 Task: Add an event with the title Lunch and Learn: Effective Teamwork Strategies, date '2024/05/26', time 9:40 AM to 11:40 AMand add a description: The AGM will also serve as a forum for electing or re-electing board members, if applicable. The election process will be conducted in accordance with the organization's bylaws and regulations, allowing for a fair and democratic representation of shareholders' interests., put the event into Orange category . Add location for the event as: Emirates Palace, Abu Dhabi, United Arab Emirates, logged in from the account softage.3@softage.netand send the event invitation to softage.7@softage.net and softage.8@softage.net. Set a reminder for the event 30 minutes before
Action: Mouse moved to (111, 119)
Screenshot: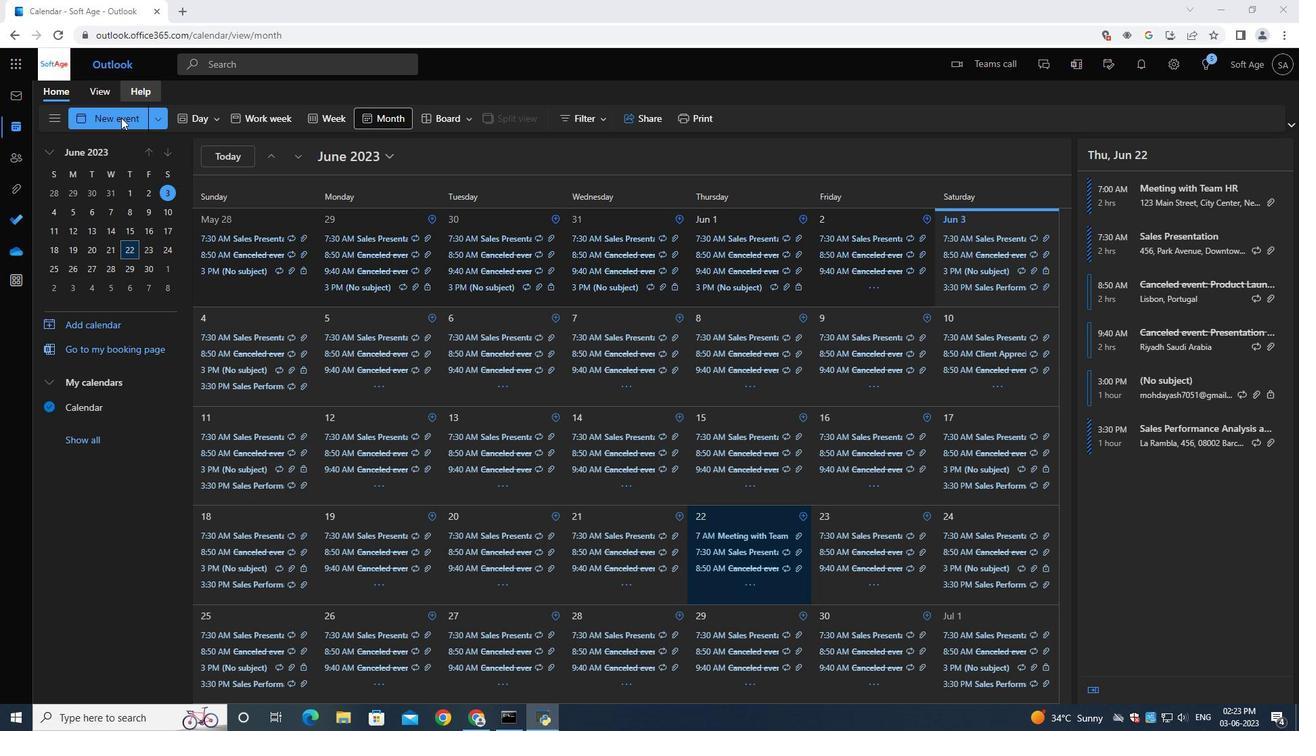 
Action: Mouse pressed left at (111, 119)
Screenshot: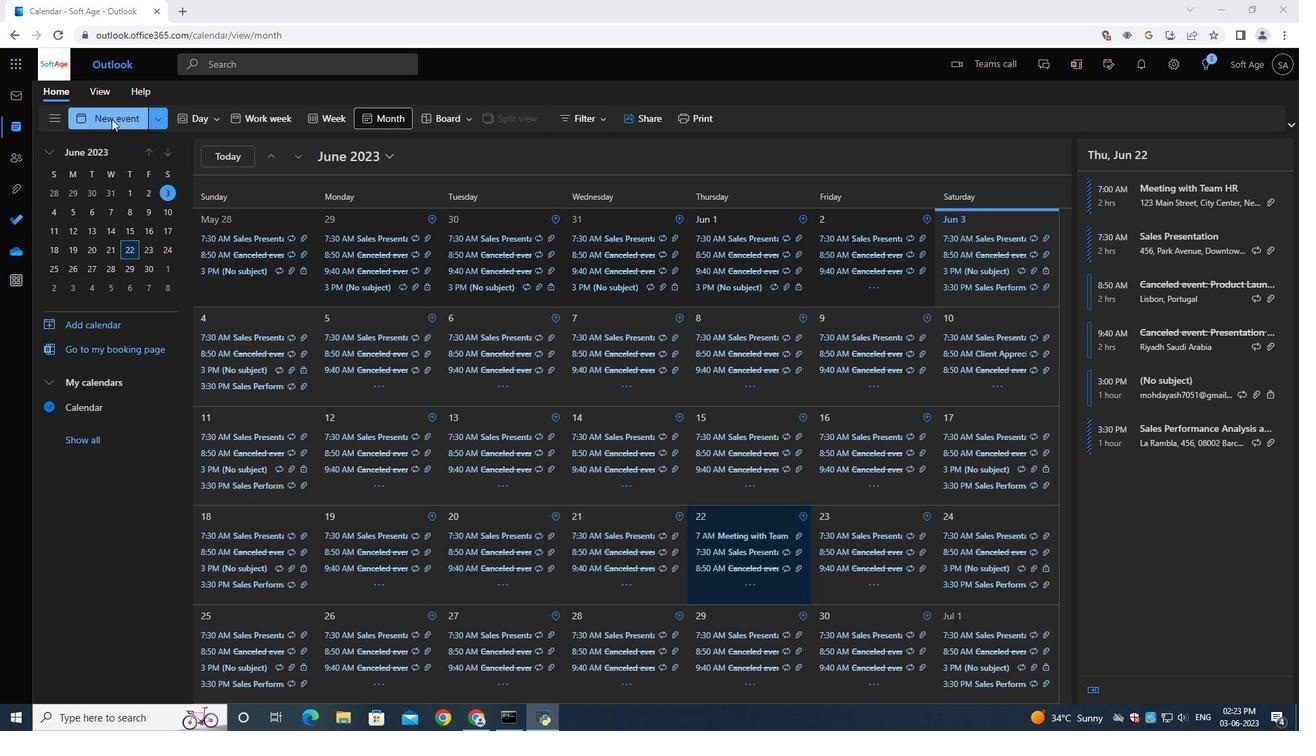 
Action: Mouse moved to (373, 208)
Screenshot: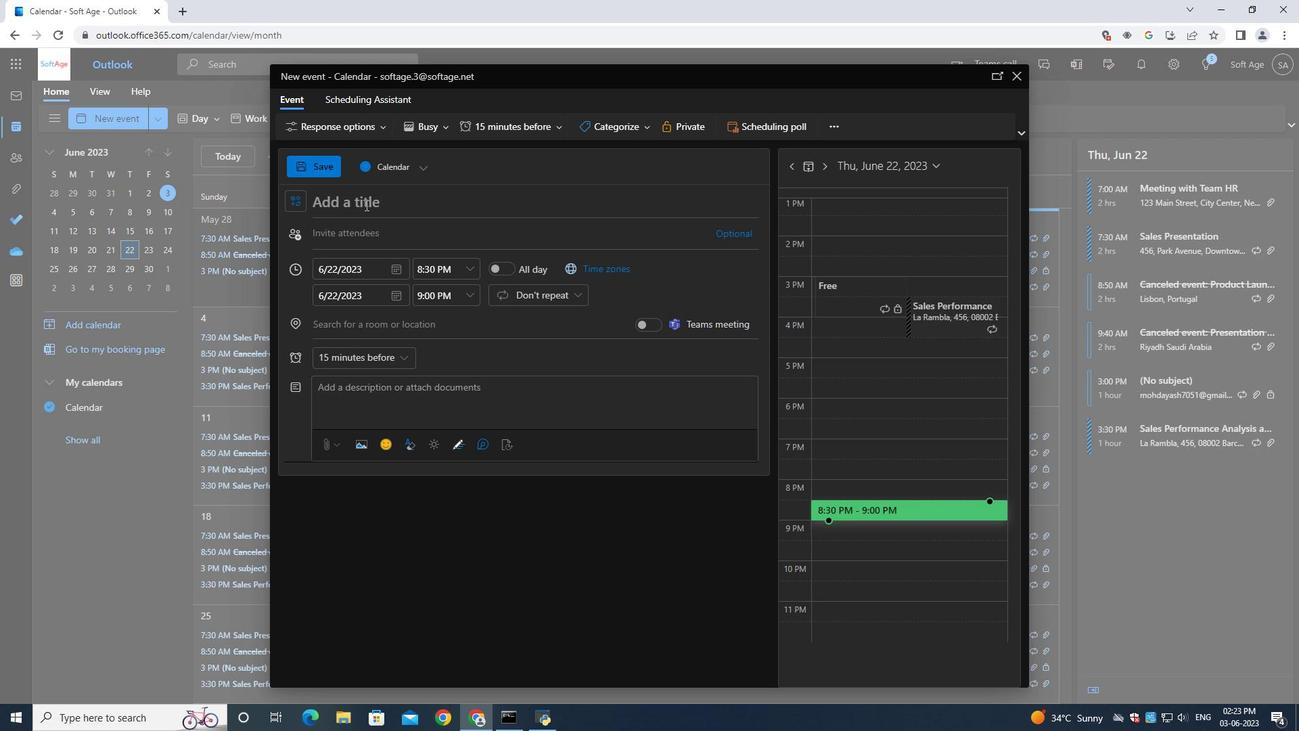 
Action: Mouse pressed left at (373, 208)
Screenshot: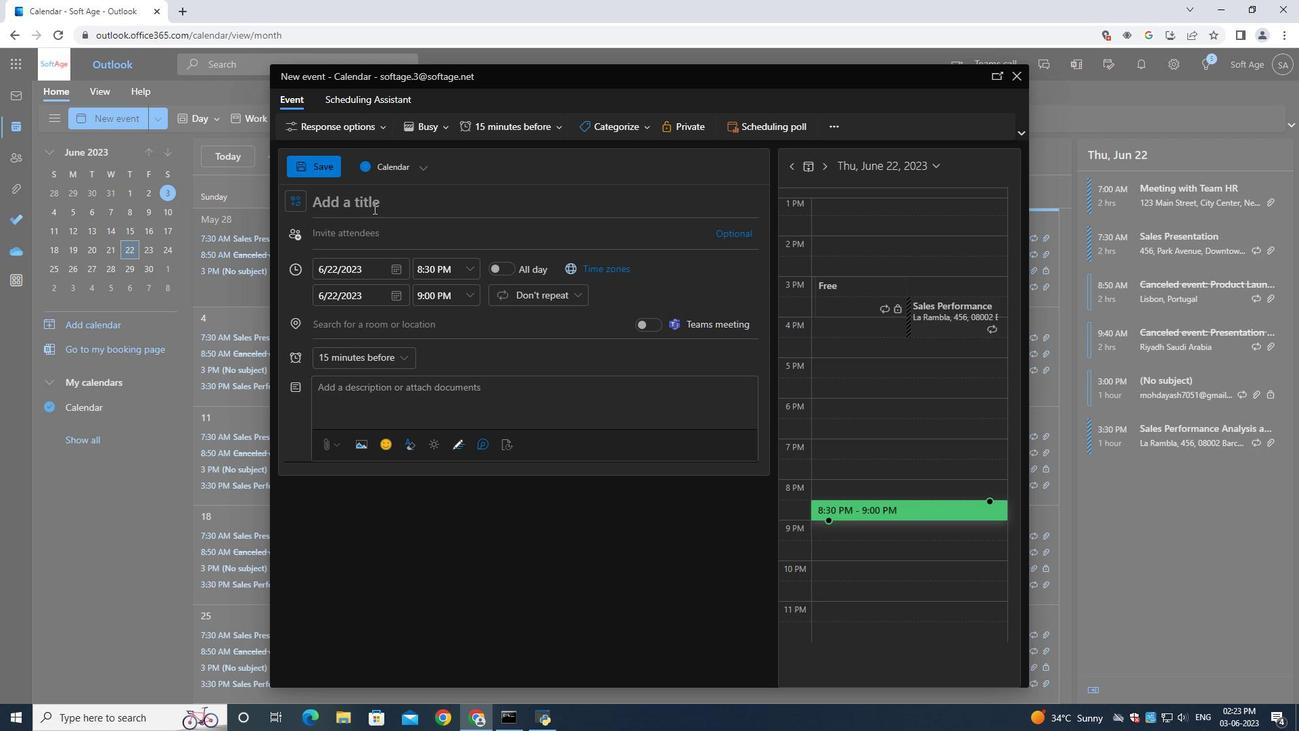 
Action: Key pressed <Key.shift><Key.shift><Key.shift><Key.shift><Key.shift><Key.shift>Lunch<Key.space>and<Key.space><Key.shift>Learn<Key.shift_r>:<Key.space><Key.shift>Effective<Key.space><Key.shift>Teamwork<Key.space><Key.shift><Key.shift>Strategies
Screenshot: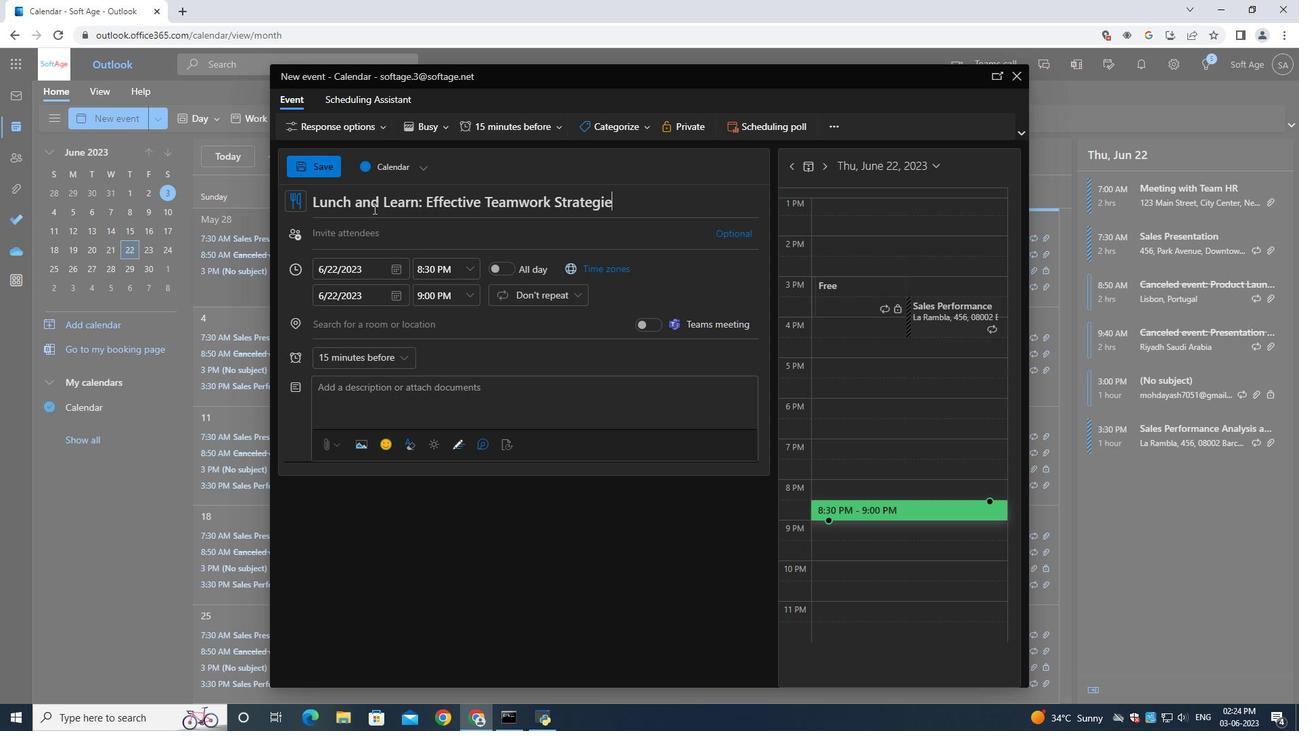 
Action: Mouse moved to (396, 267)
Screenshot: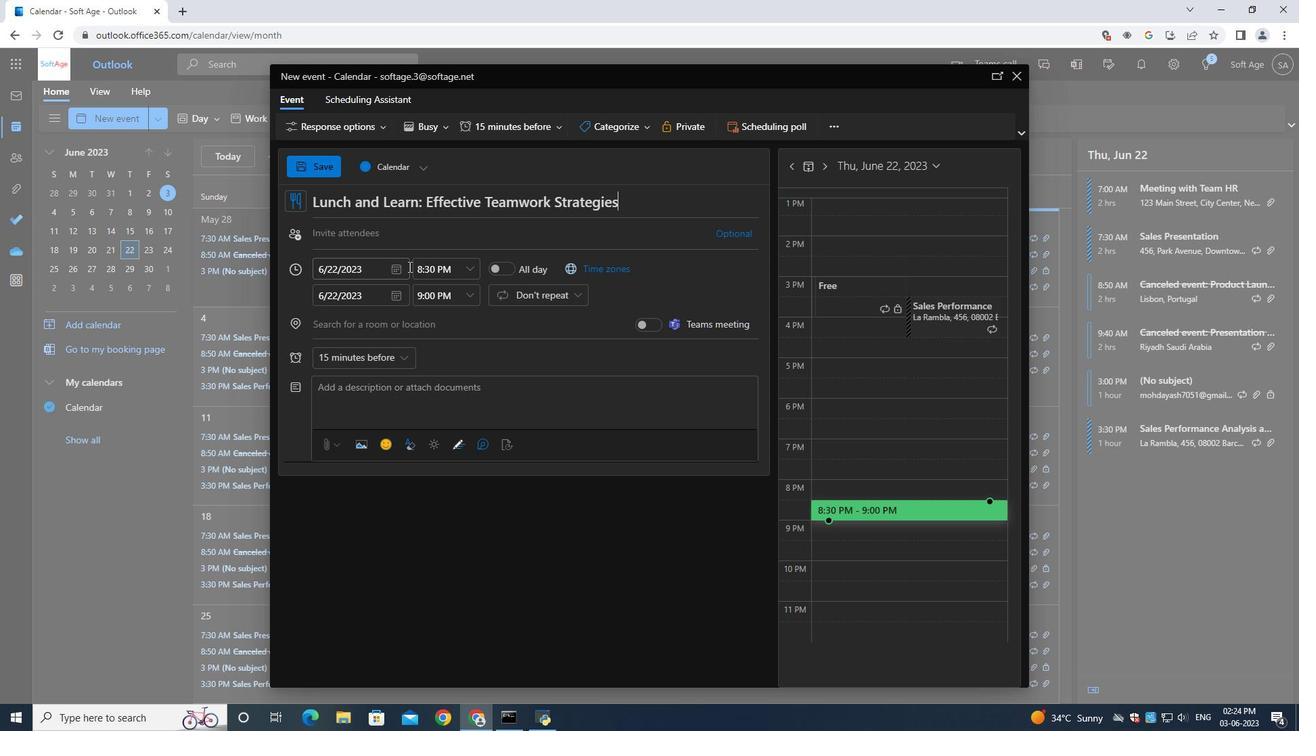 
Action: Mouse pressed left at (396, 267)
Screenshot: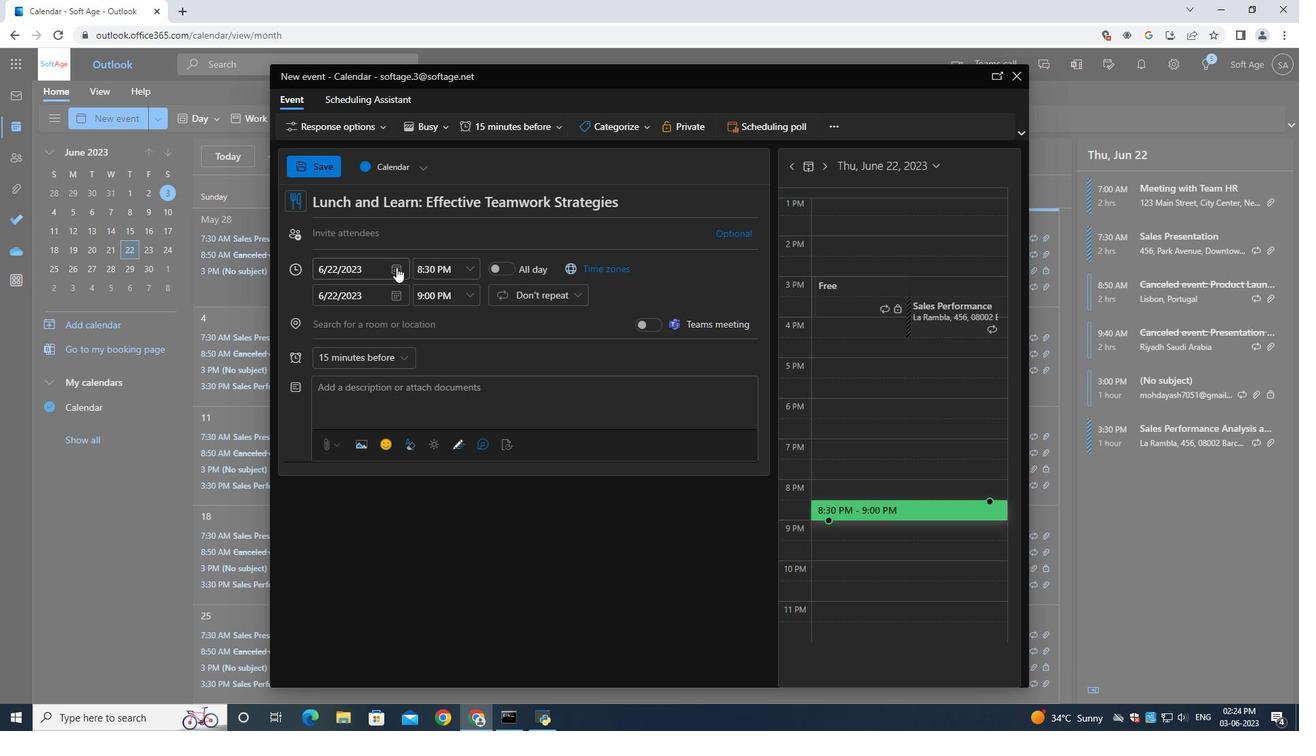 
Action: Mouse moved to (436, 293)
Screenshot: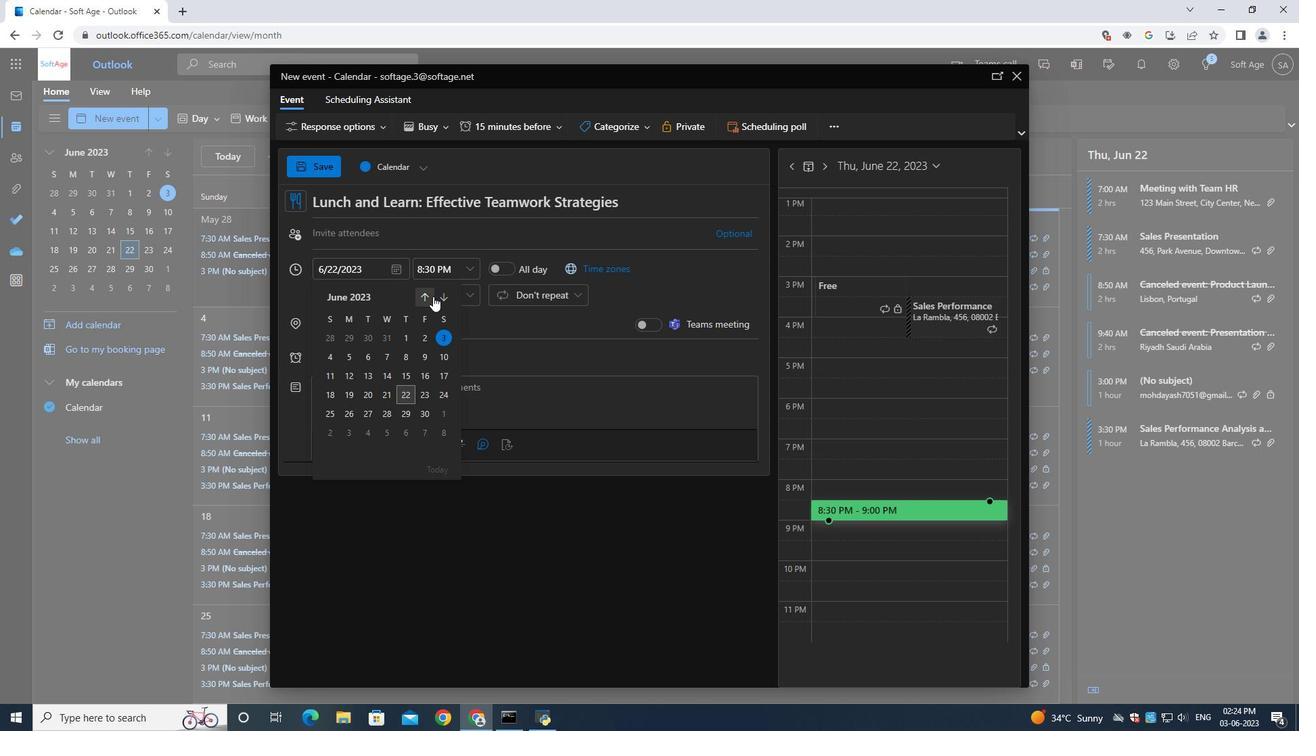 
Action: Mouse pressed left at (436, 293)
Screenshot: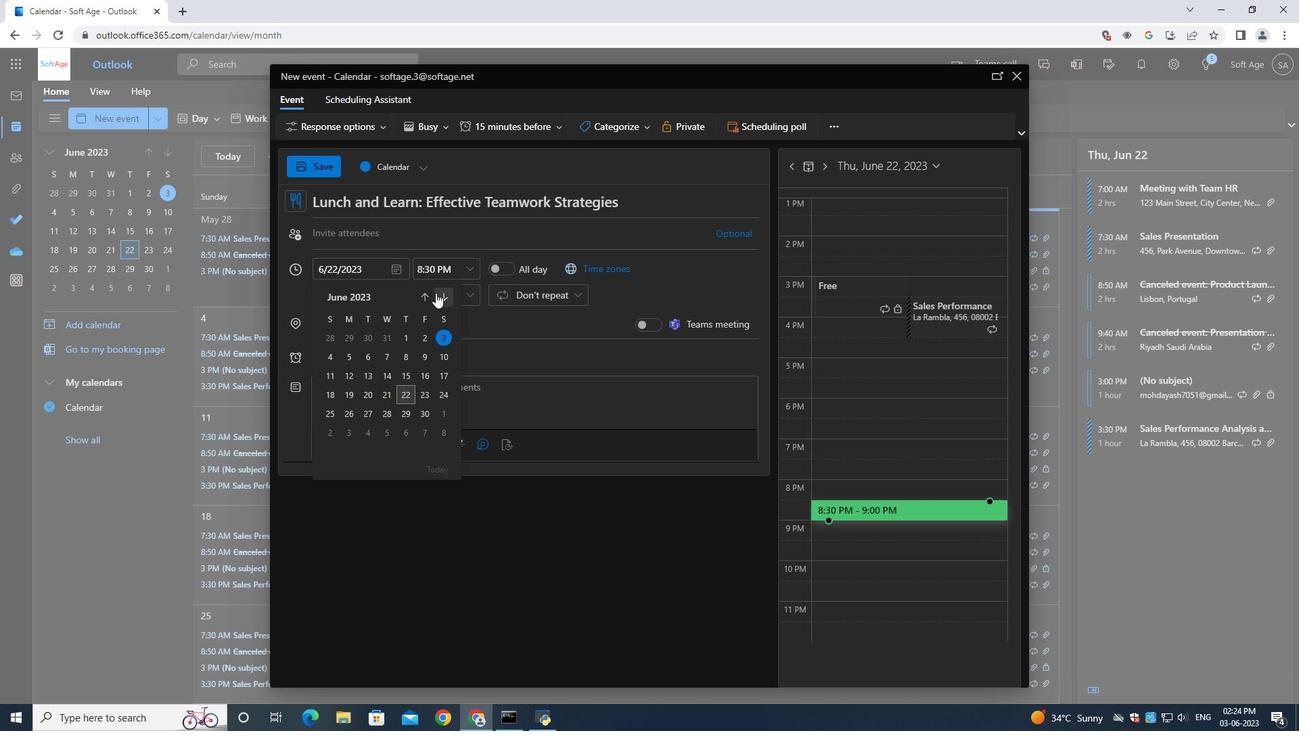 
Action: Mouse pressed left at (436, 293)
Screenshot: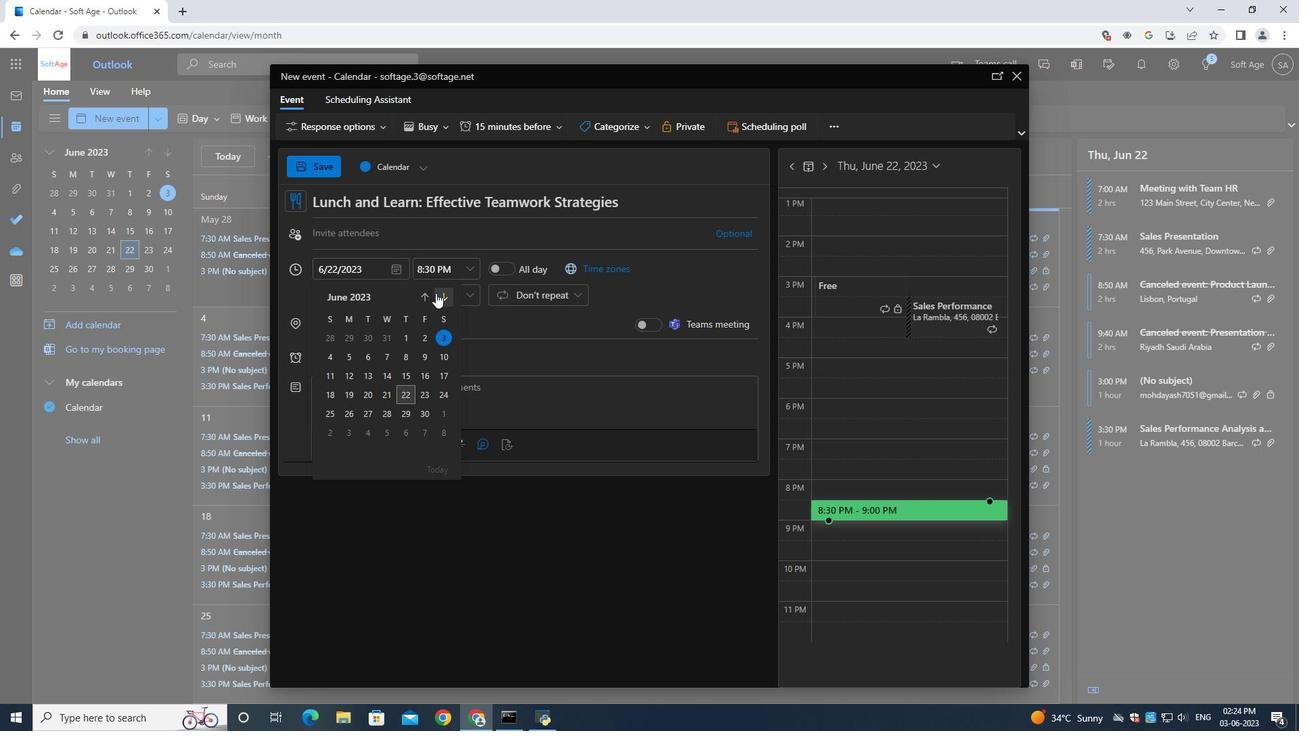 
Action: Mouse moved to (435, 291)
Screenshot: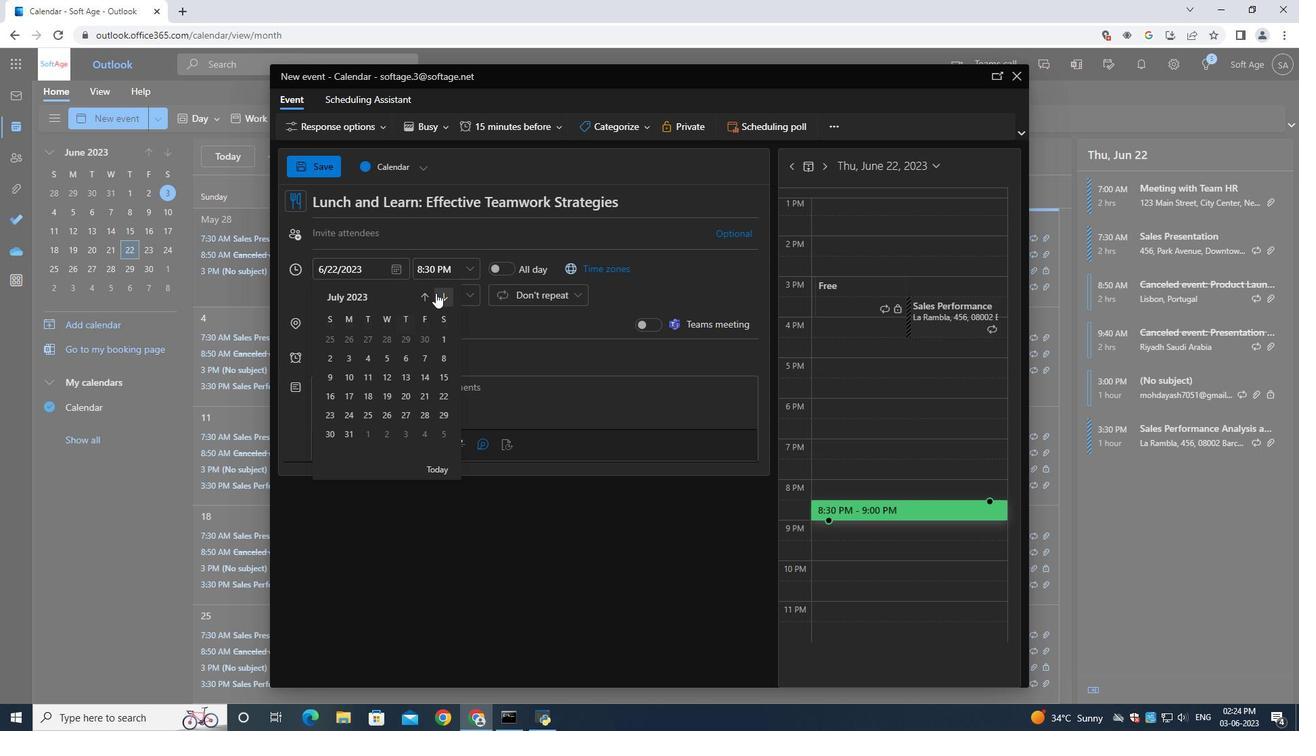 
Action: Mouse pressed left at (435, 291)
Screenshot: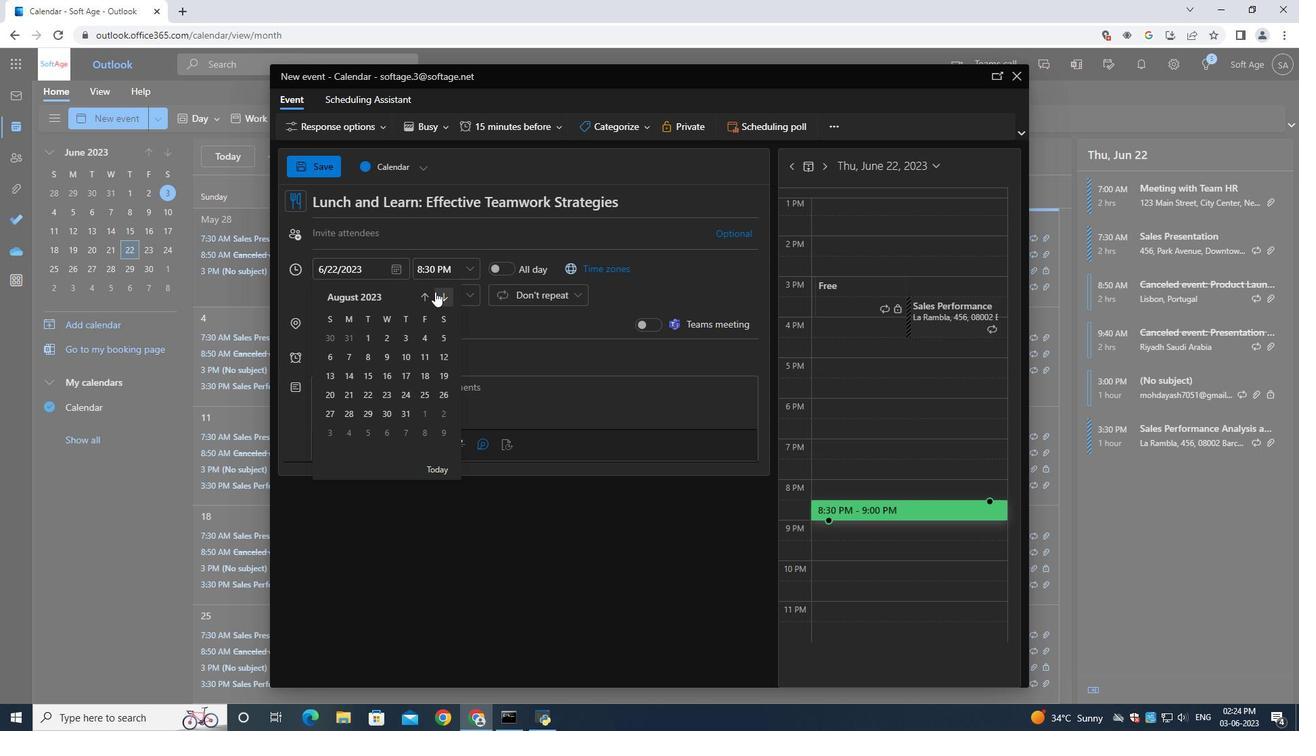 
Action: Mouse pressed left at (435, 291)
Screenshot: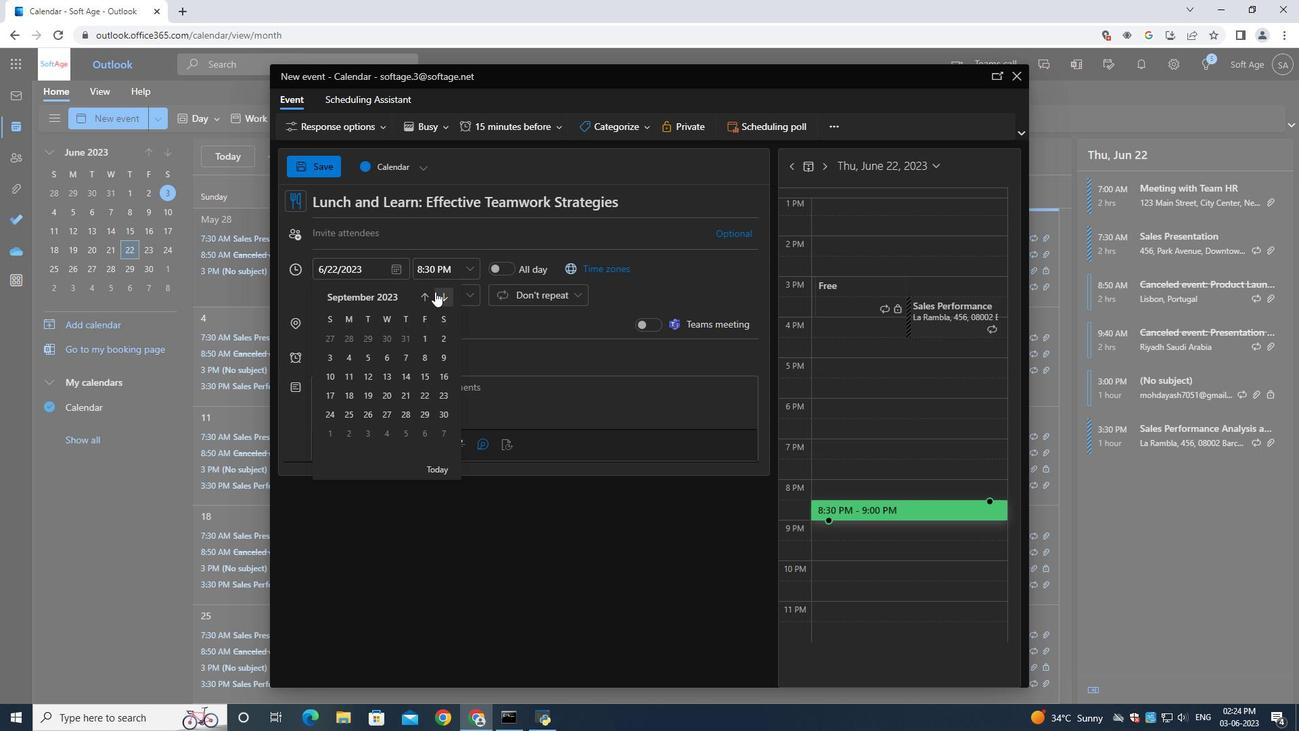 
Action: Mouse pressed left at (435, 291)
Screenshot: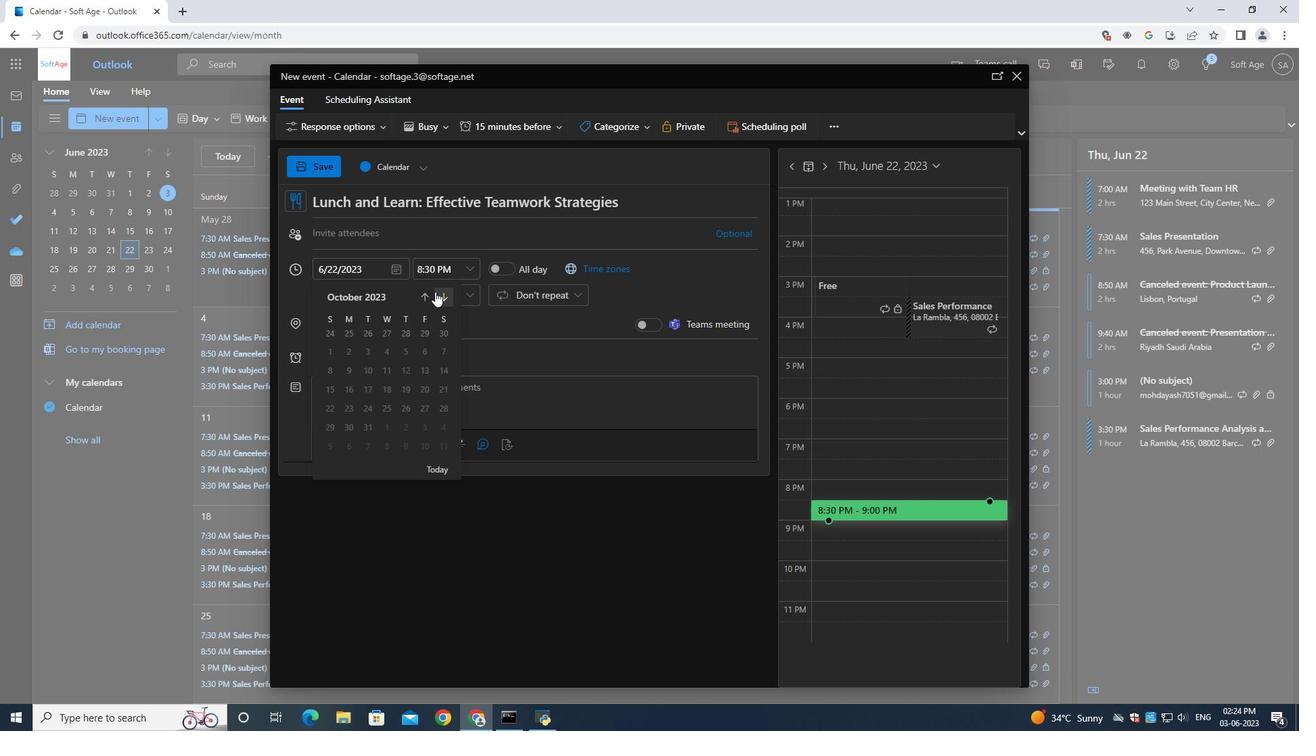 
Action: Mouse moved to (435, 290)
Screenshot: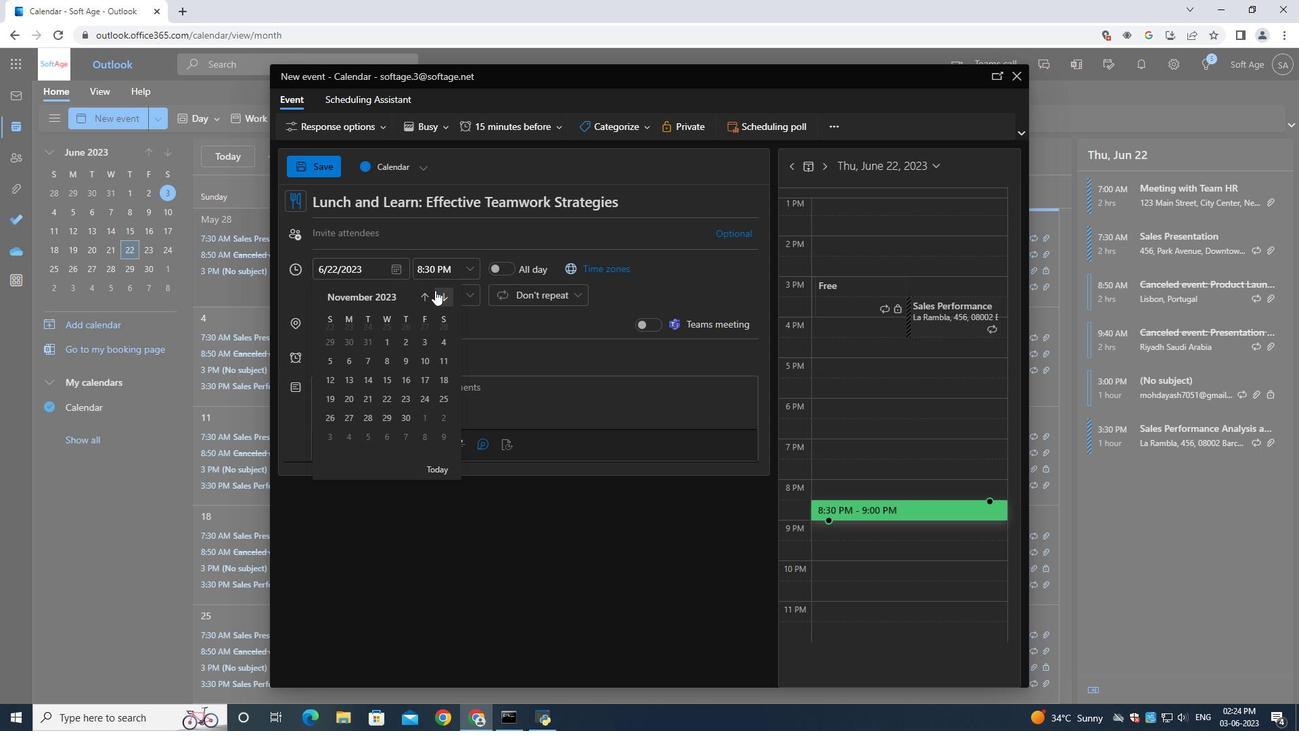 
Action: Mouse pressed left at (435, 290)
Screenshot: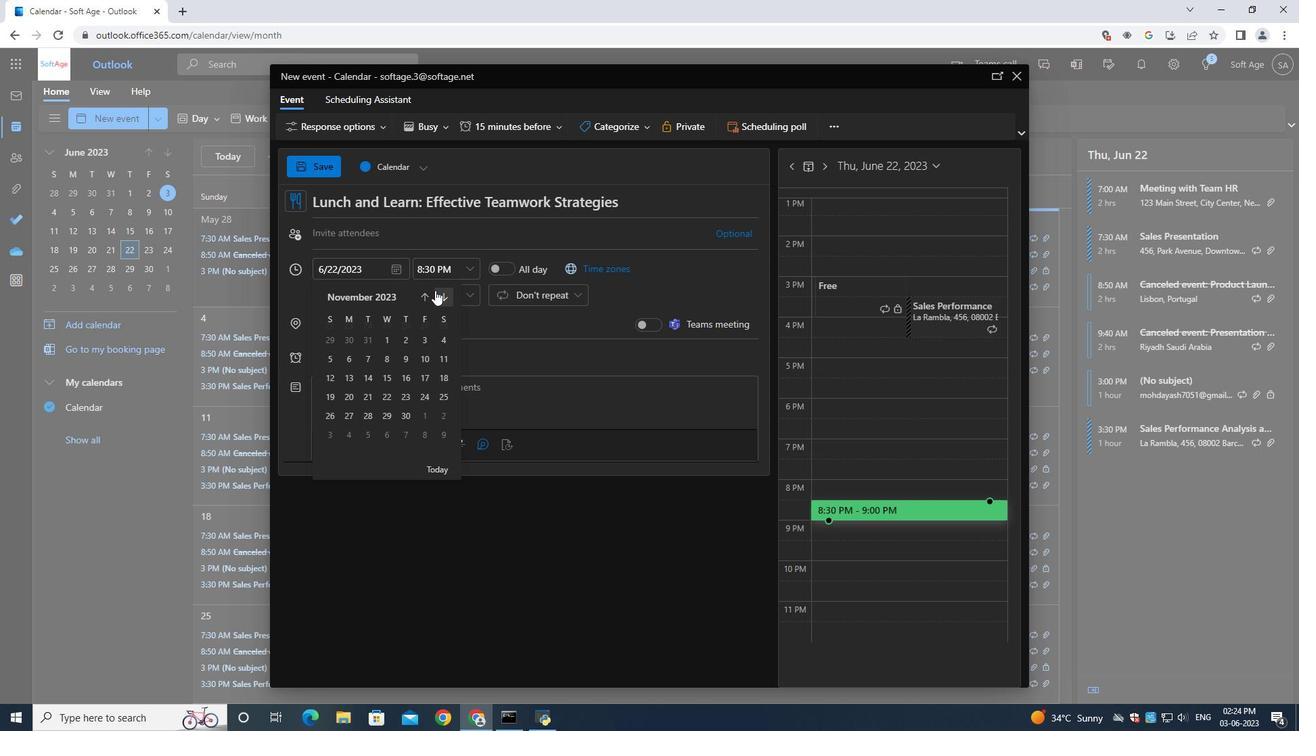 
Action: Mouse pressed left at (435, 290)
Screenshot: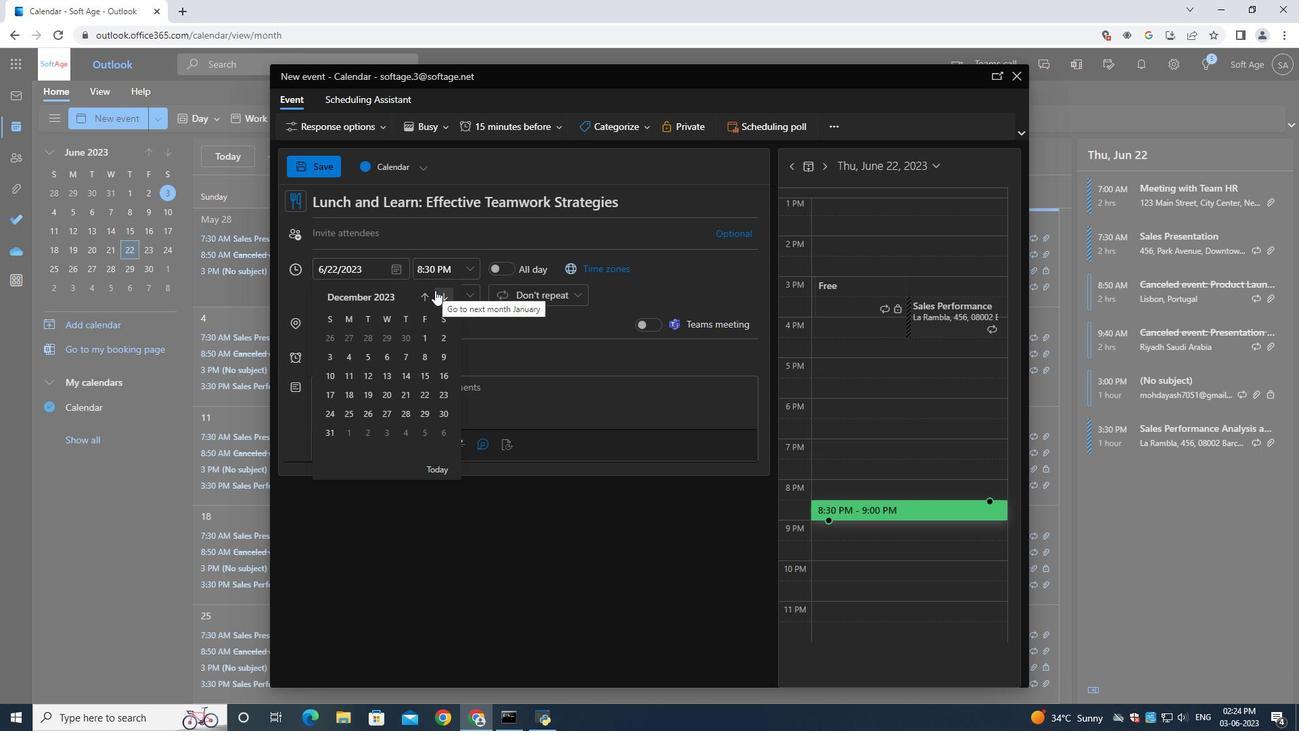 
Action: Mouse pressed left at (435, 290)
Screenshot: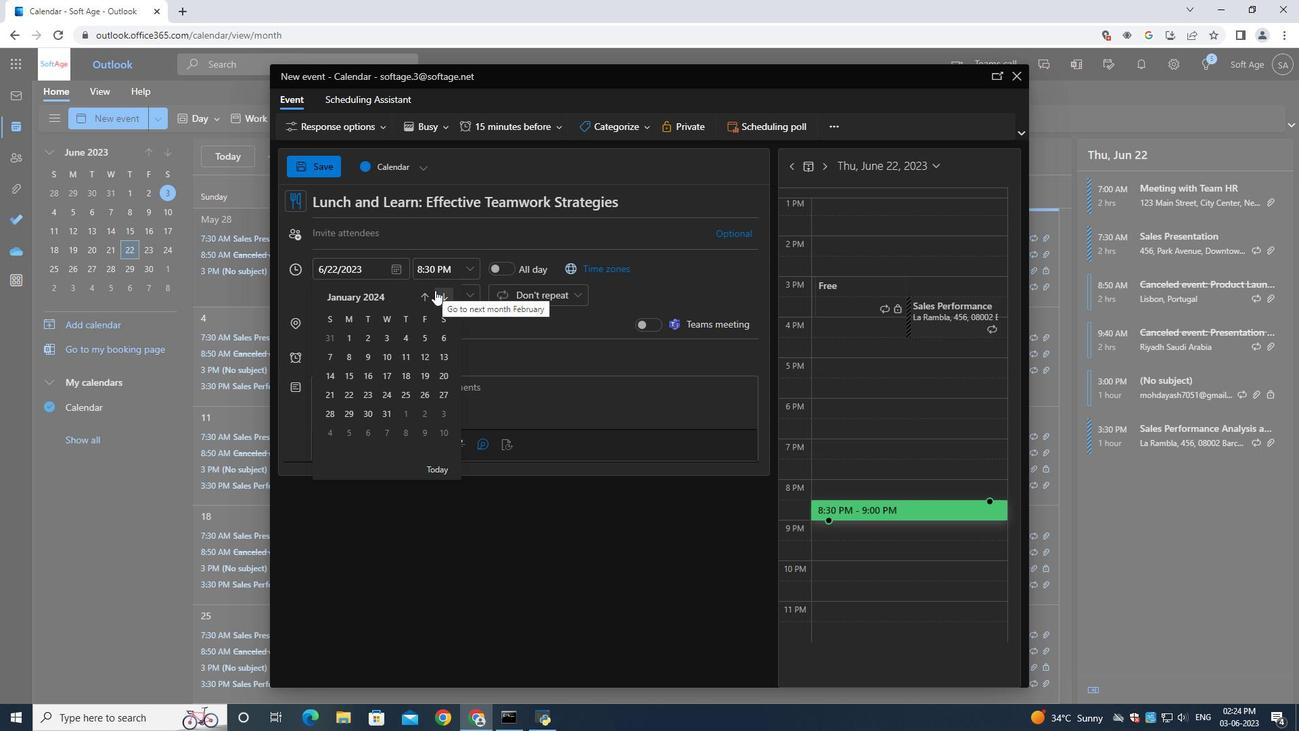 
Action: Mouse moved to (436, 290)
Screenshot: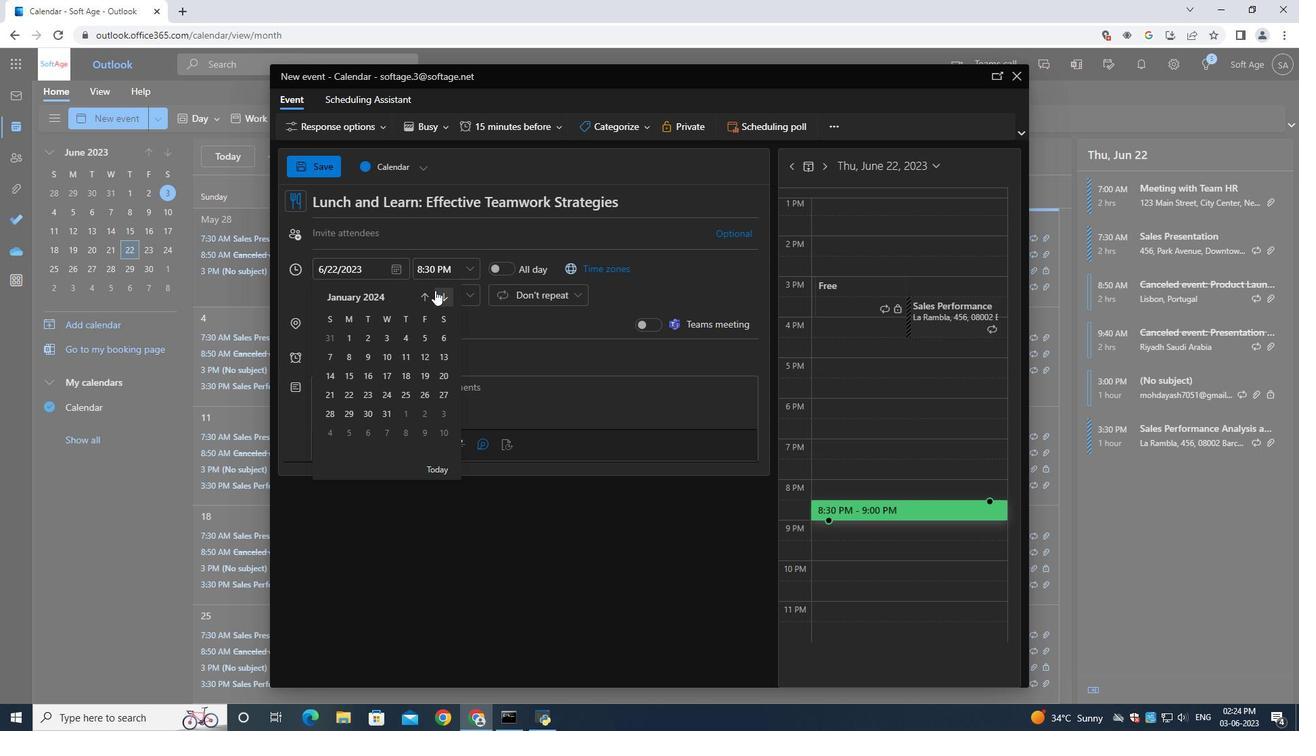 
Action: Mouse pressed left at (436, 290)
Screenshot: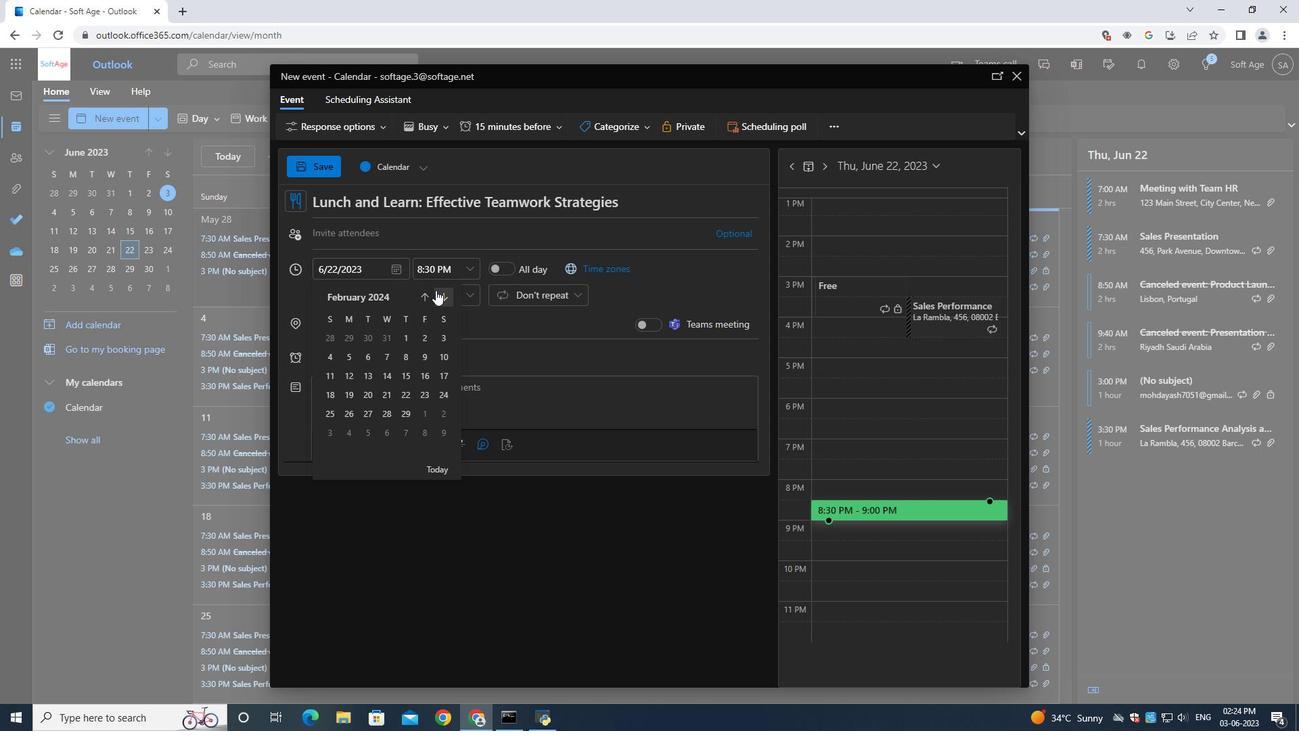
Action: Mouse pressed left at (436, 290)
Screenshot: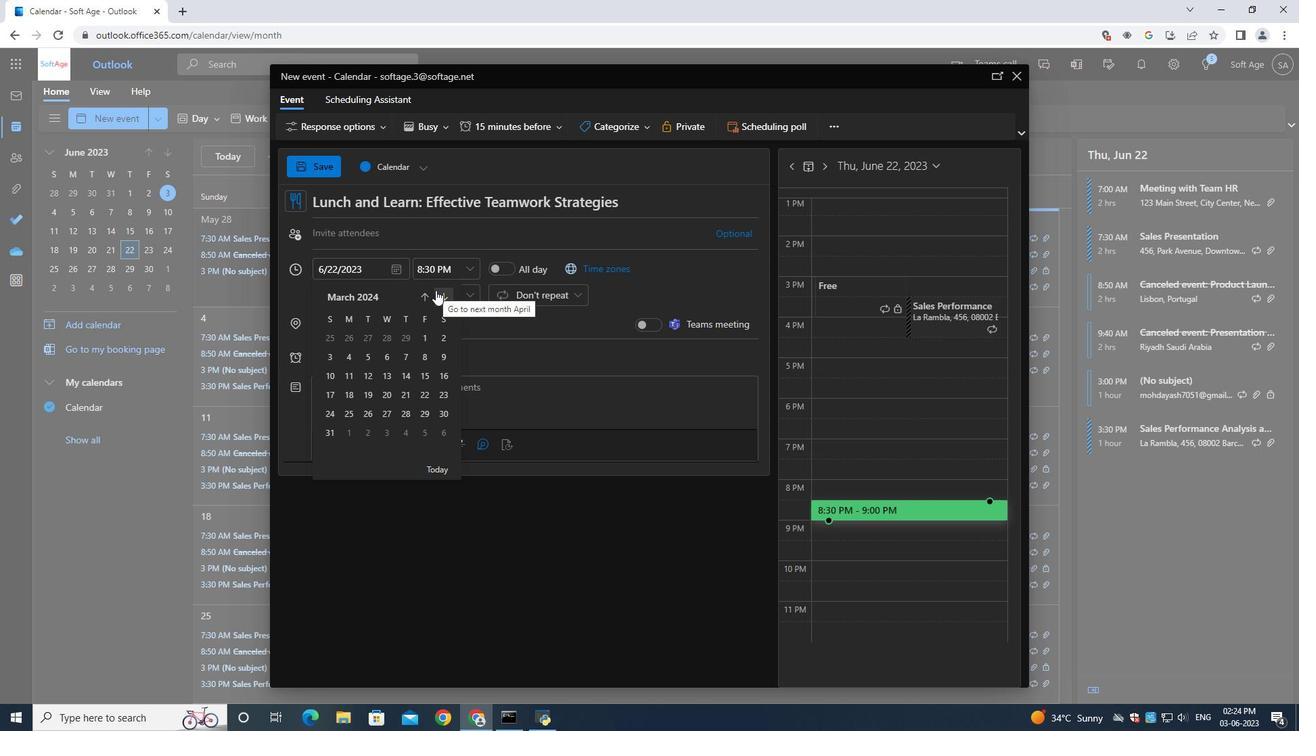 
Action: Mouse moved to (425, 397)
Screenshot: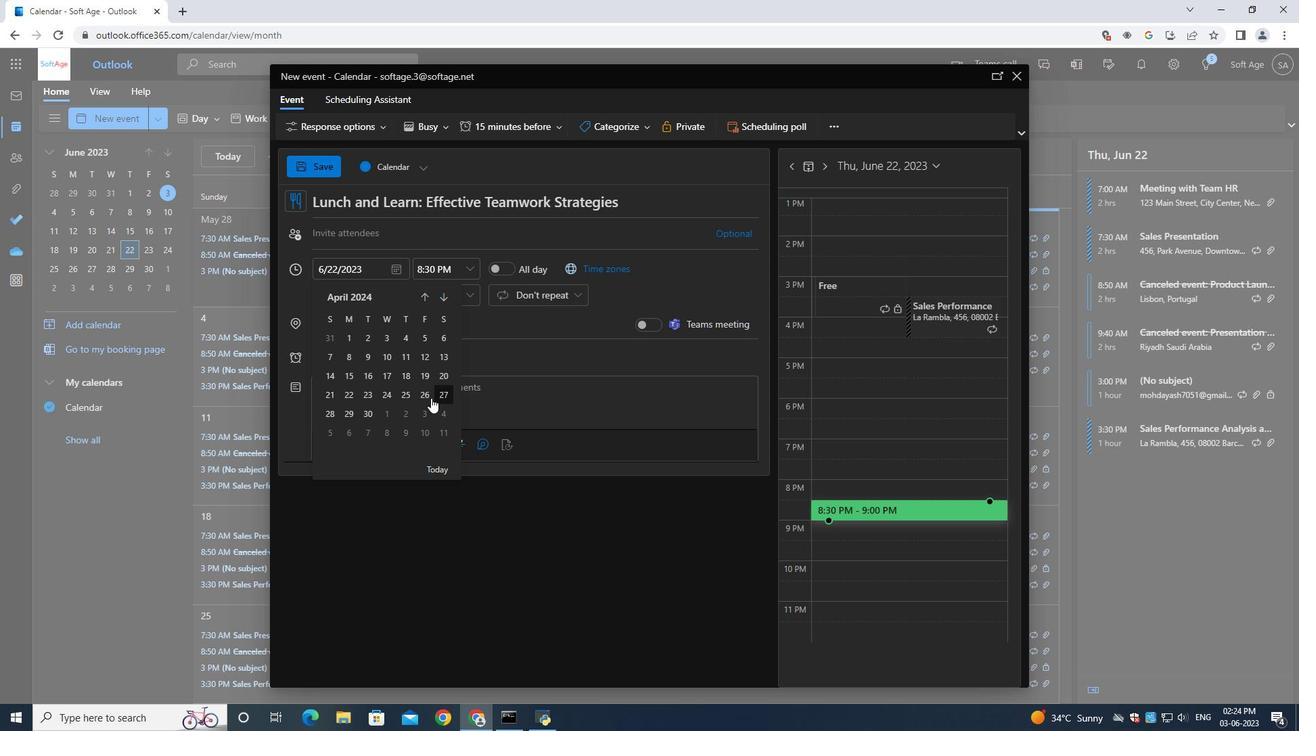 
Action: Mouse pressed left at (425, 397)
Screenshot: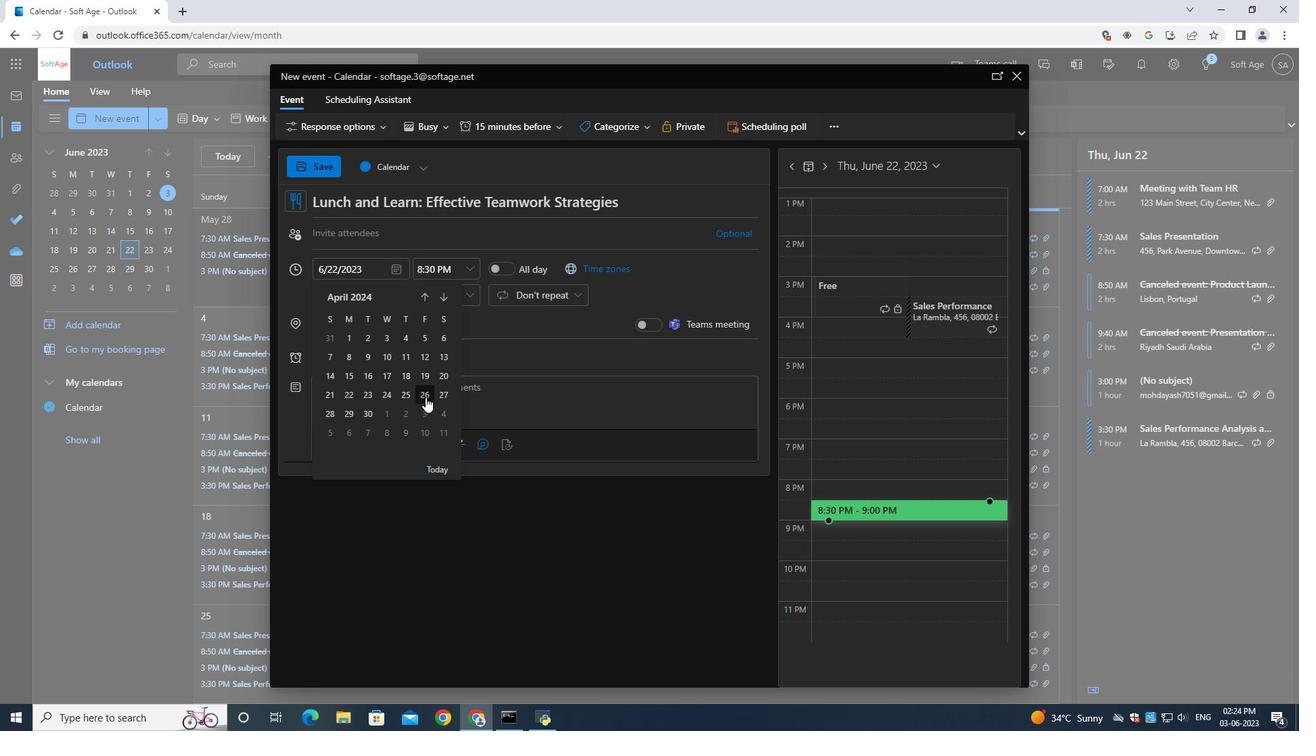 
Action: Mouse moved to (440, 272)
Screenshot: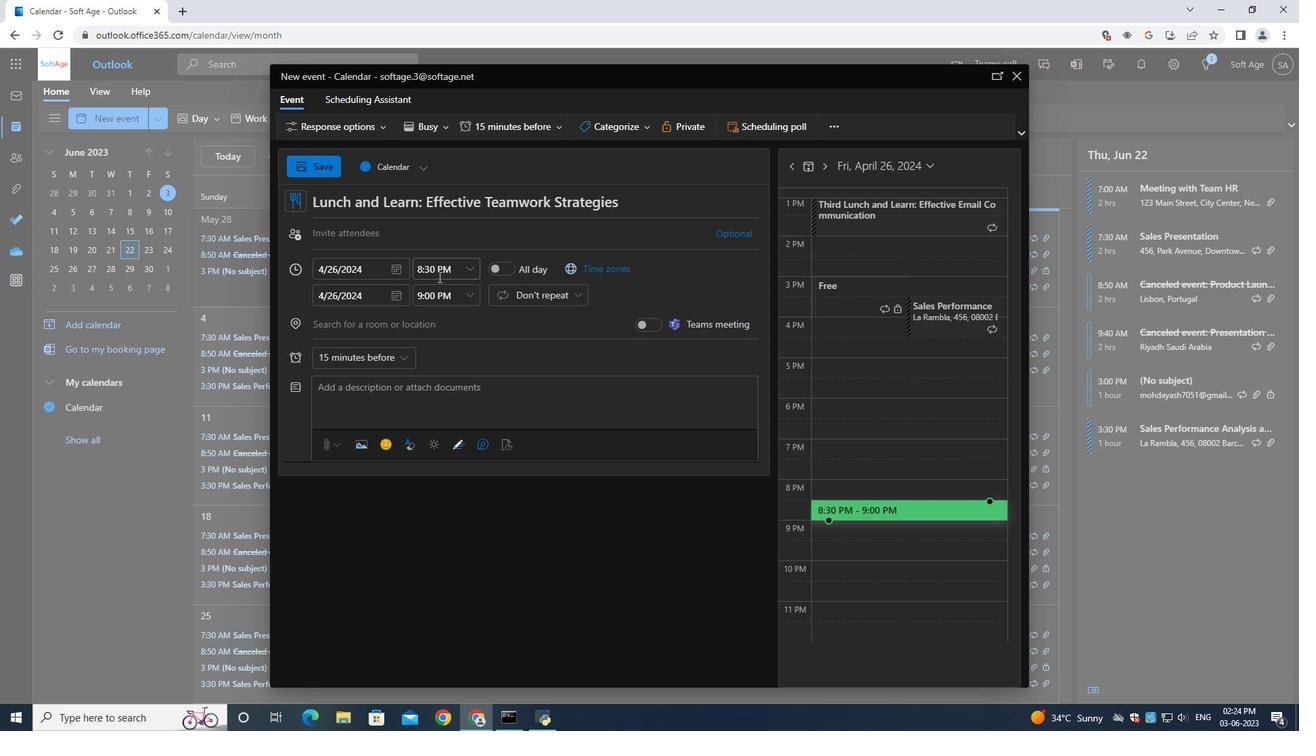 
Action: Mouse pressed left at (440, 272)
Screenshot: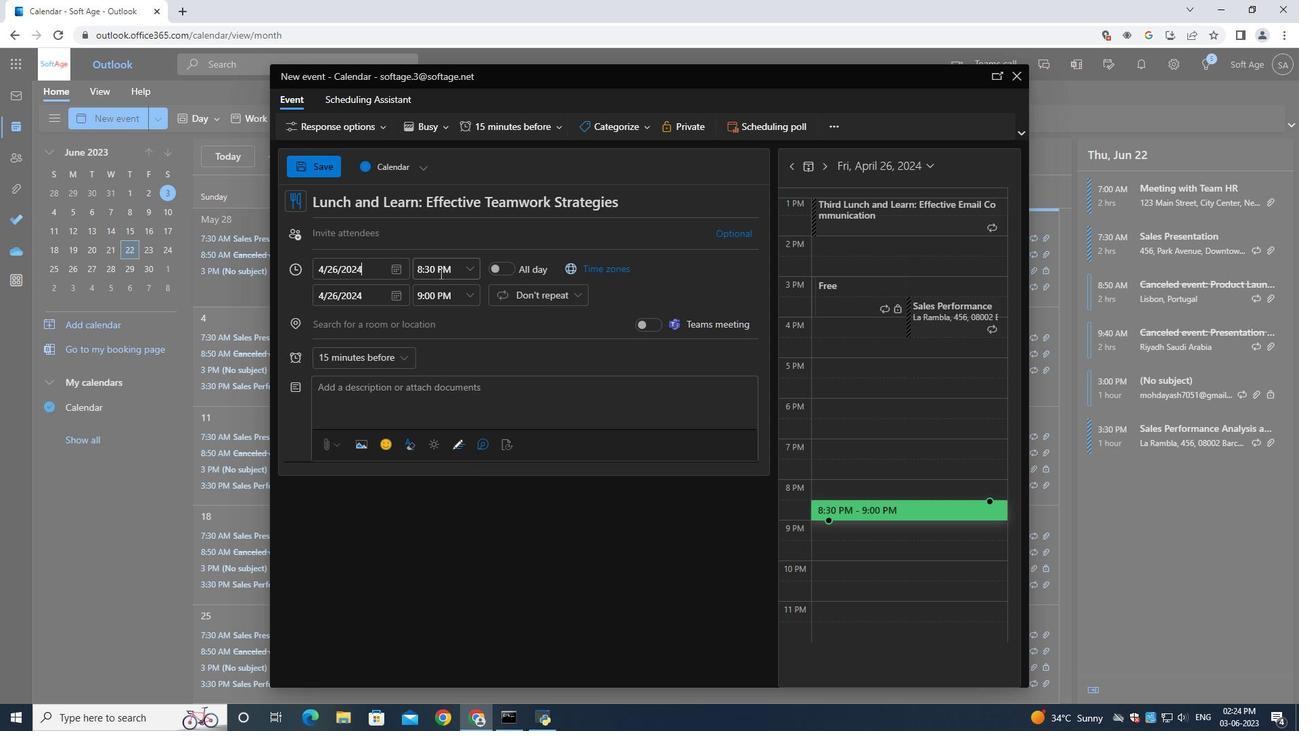
Action: Mouse moved to (440, 273)
Screenshot: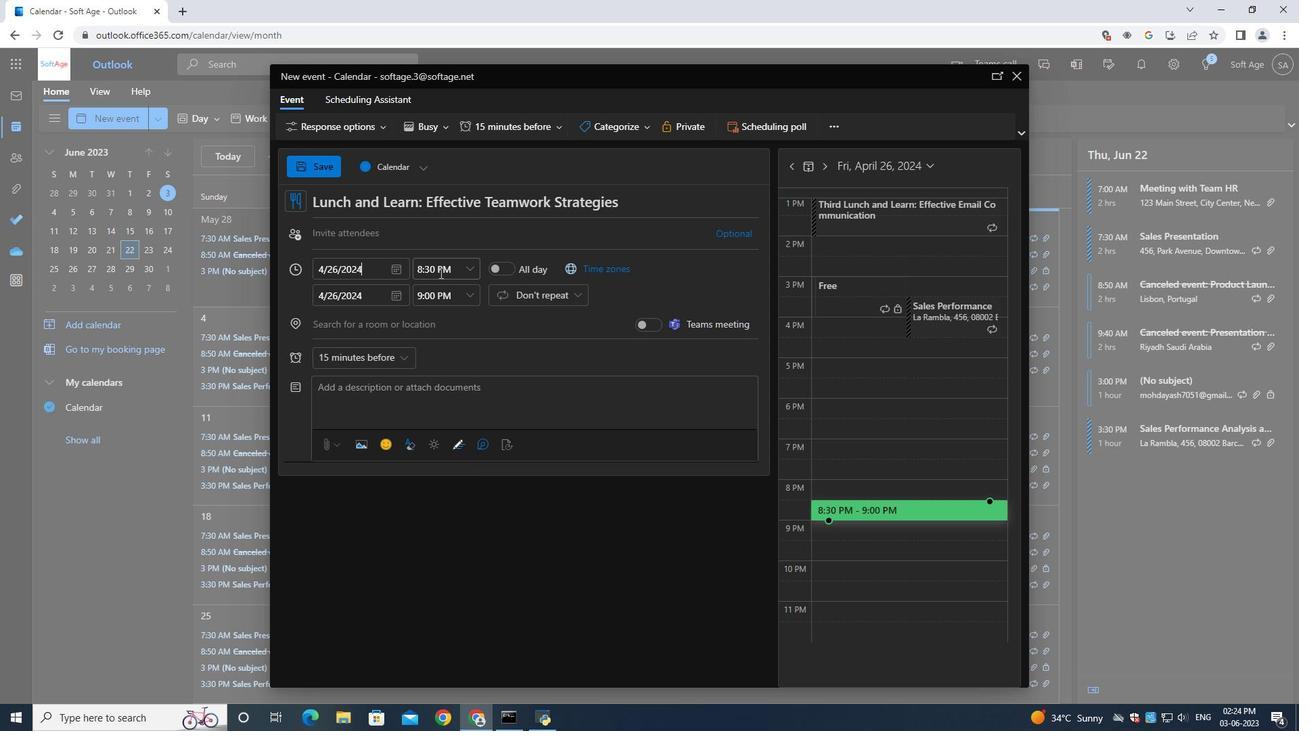 
Action: Key pressed 9<Key.shift_r>:40<Key.shift>AM
Screenshot: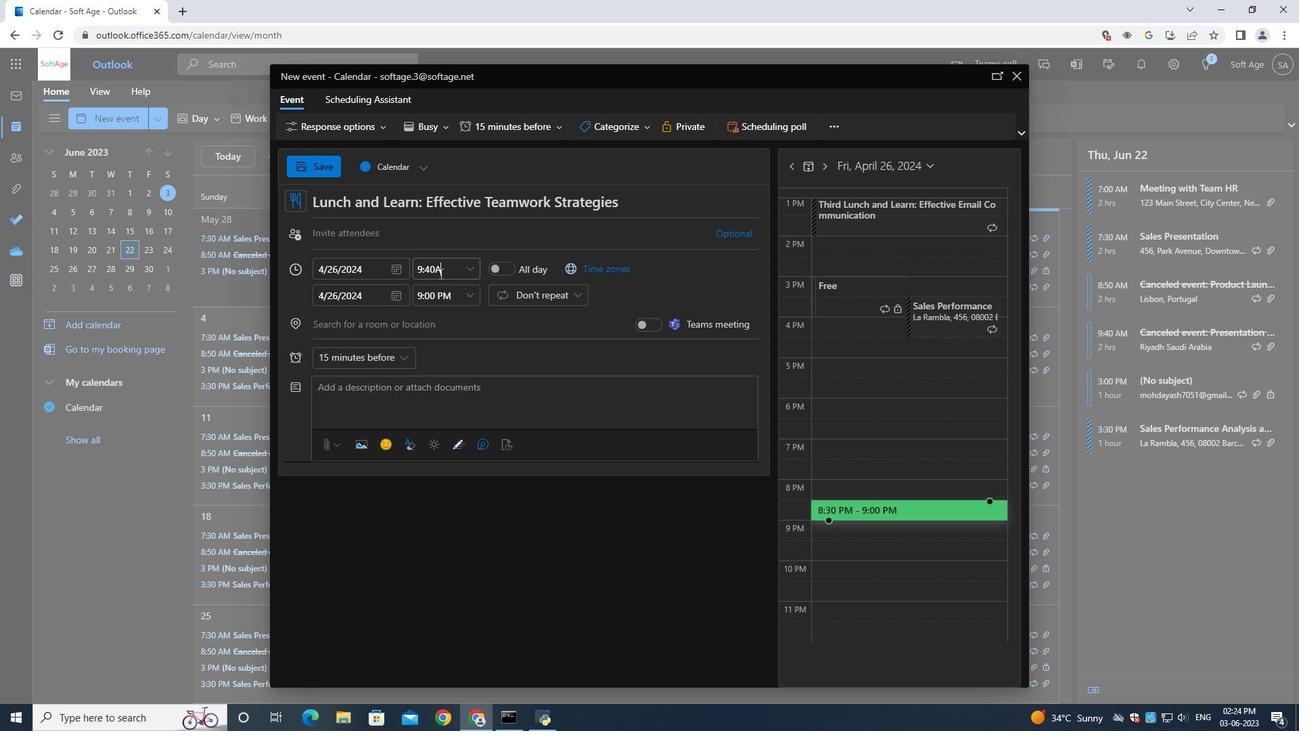 
Action: Mouse moved to (435, 293)
Screenshot: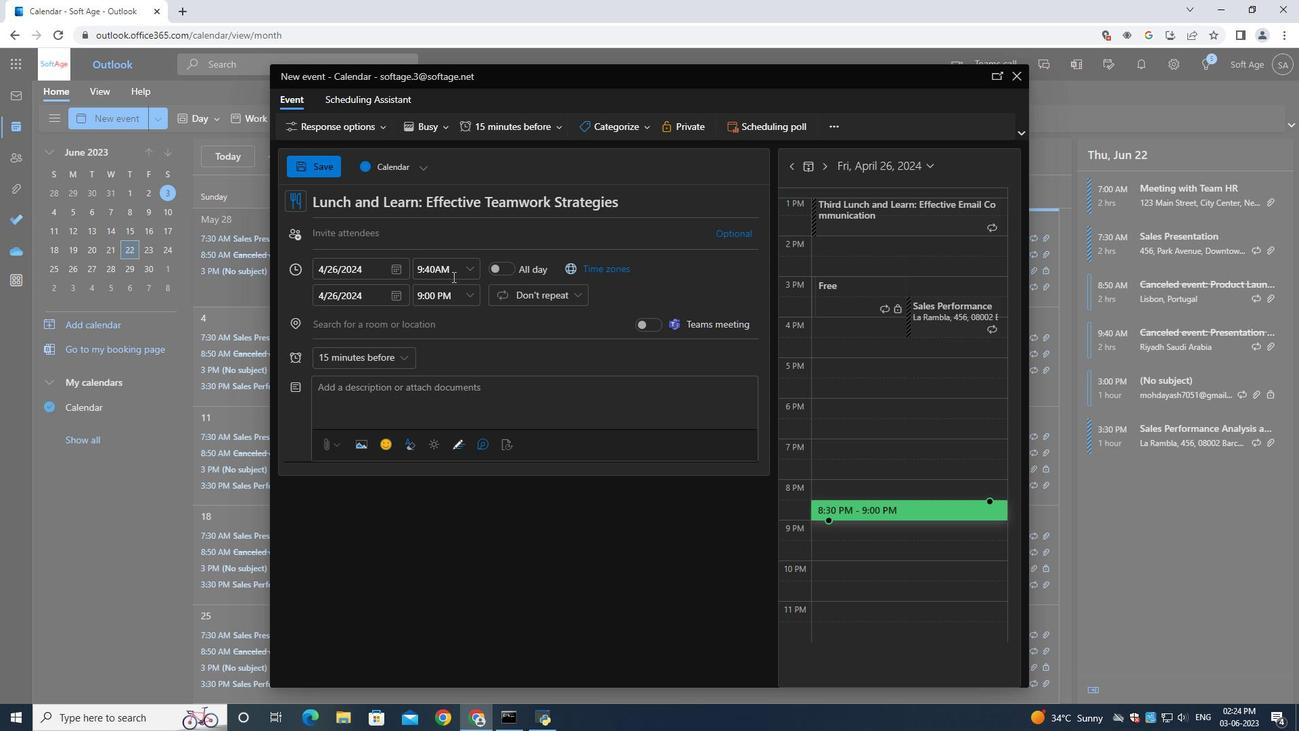 
Action: Mouse pressed left at (435, 293)
Screenshot: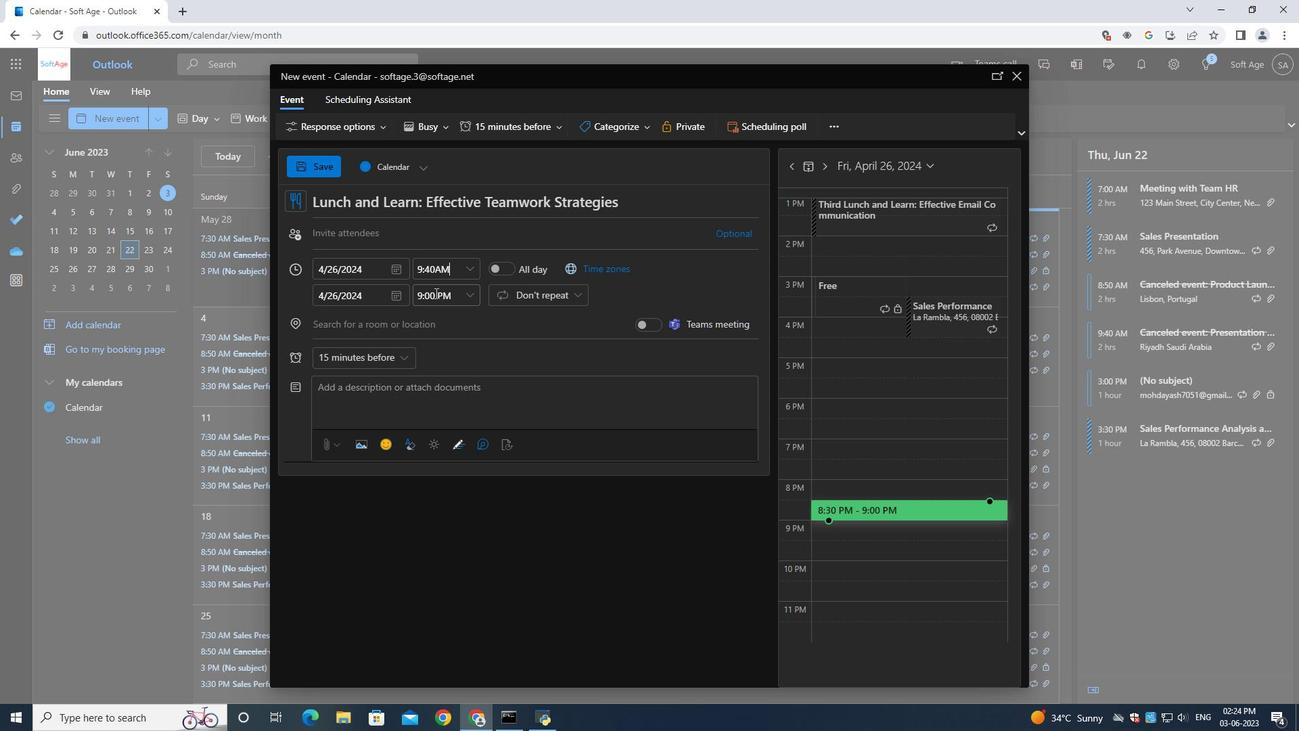 
Action: Key pressed 11<Key.shift_r>:40<Key.shift>AM
Screenshot: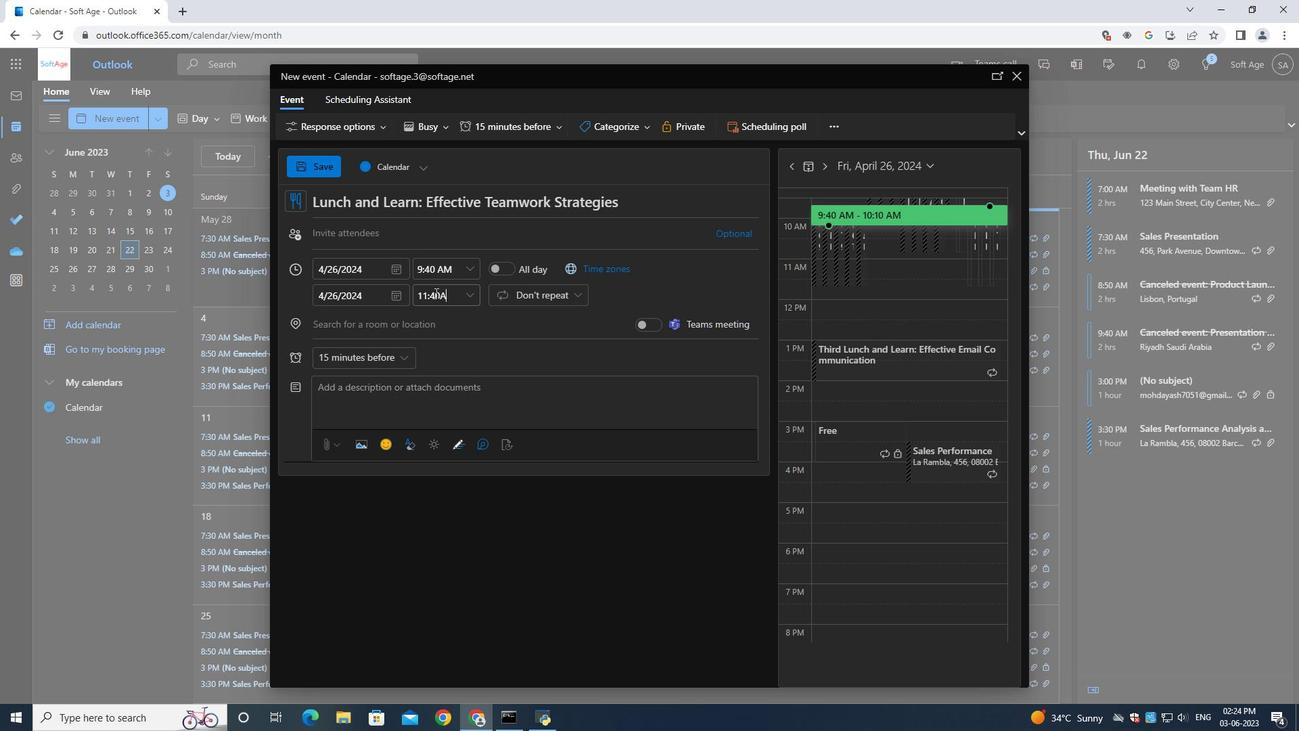 
Action: Mouse moved to (362, 387)
Screenshot: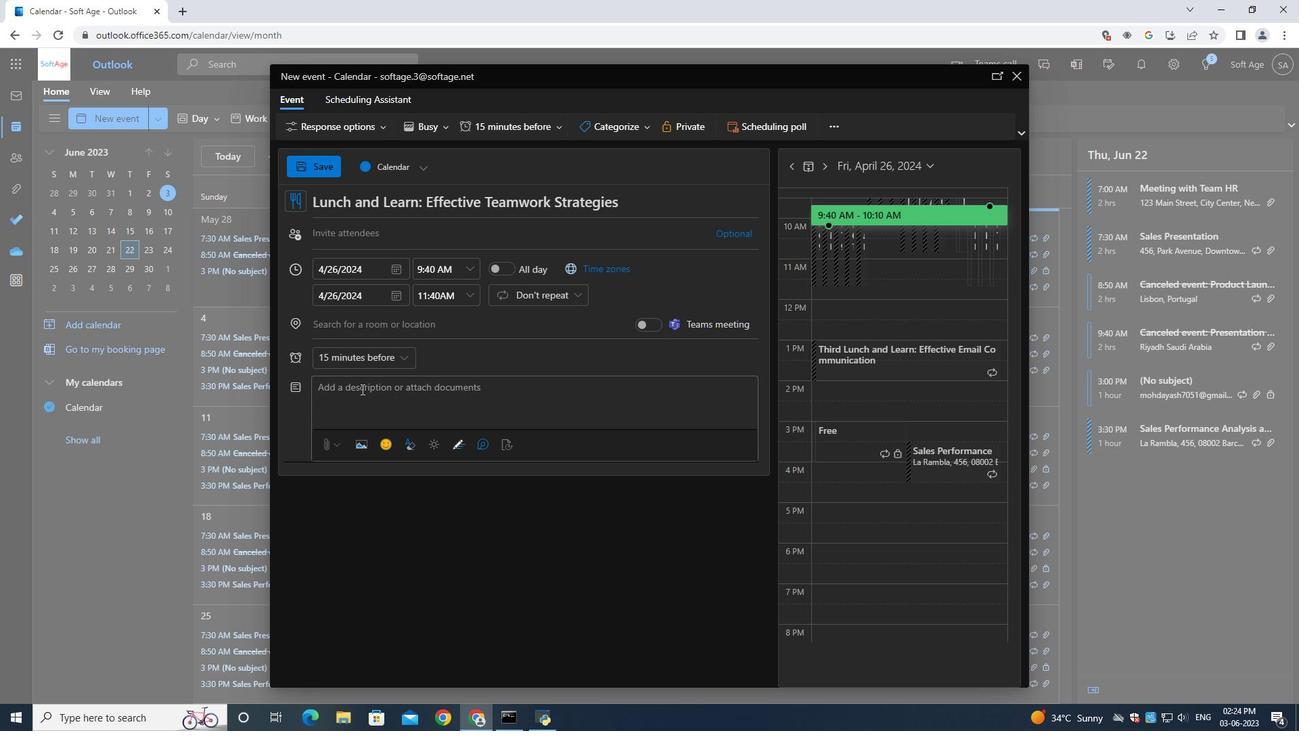 
Action: Mouse pressed left at (362, 387)
Screenshot: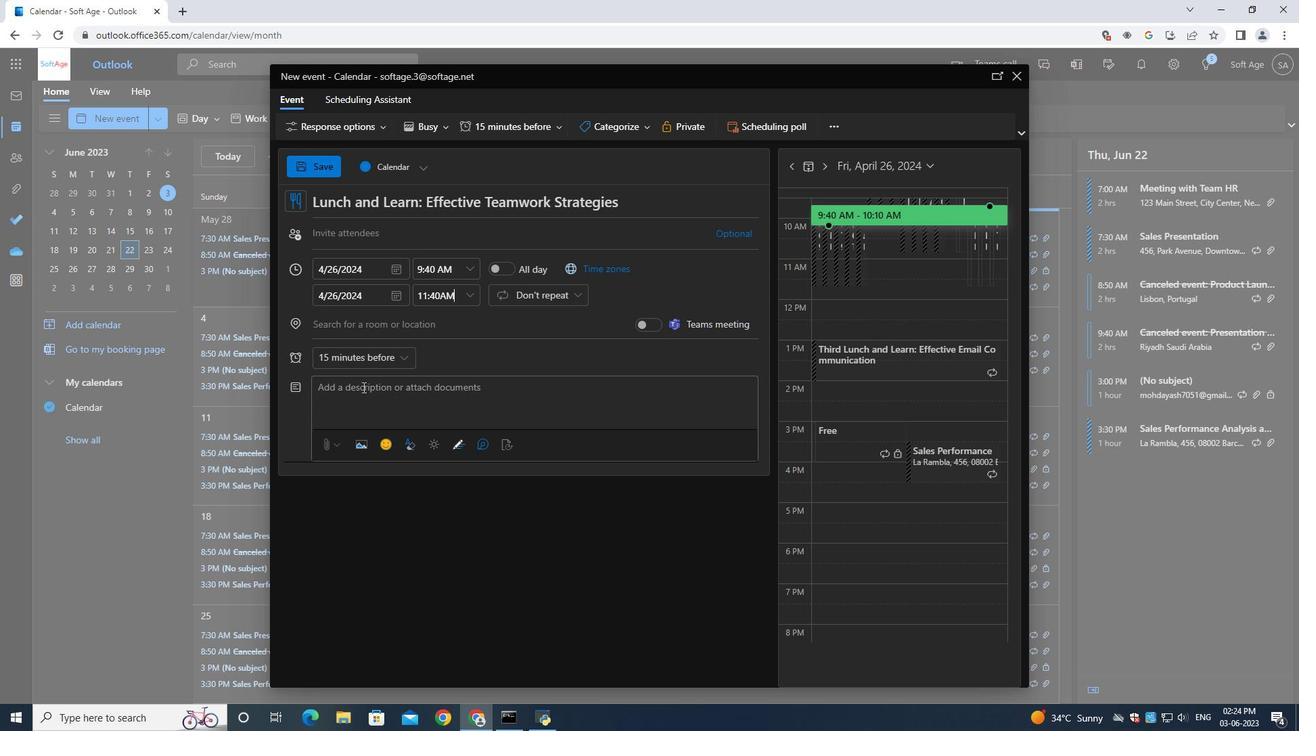 
Action: Key pressed <Key.shift>The<Key.space><Key.shift><Key.shift><Key.shift><Key.shift><Key.shift><Key.shift><Key.shift><Key.shift>AGM<Key.space>will<Key.space>also<Key.space>serve<Key.space>as<Key.space>a<Key.backspace>a<Key.space>forum<Key.space>for<Key.space>electing<Key.space>or<Key.space>re-ec<Key.backspace>lecting<Key.space>board<Key.space>members,<Key.space>i<Key.backspace>if<Key.space>applicable.<Key.space><Key.shift>The<Key.space>election<Key.space>process<Key.space>will<Key.space>be<Key.space>conducted<Key.space>in<Key.space>applicable<Key.backspace><Key.backspace><Key.backspace><Key.backspace><Key.backspace><Key.backspace><Key.backspace><Key.backspace><Key.backspace><Key.backspace>accordance<Key.space>with<Key.space>the<Key.space>organization's<Key.space>bylaws<Key.space>and<Key.space>regulation,<Key.space>allowing<Key.space>for<Key.space>a<Key.space>fair<Key.space>anf<Key.backspace>d<Key.space>democratic<Key.space>representation<Key.space>of<Key.space>shareholders'<Key.space>interes<Key.backspace><Key.backspace><Key.backspace><Key.backspace><Key.backspace>erest<Key.space>.
Screenshot: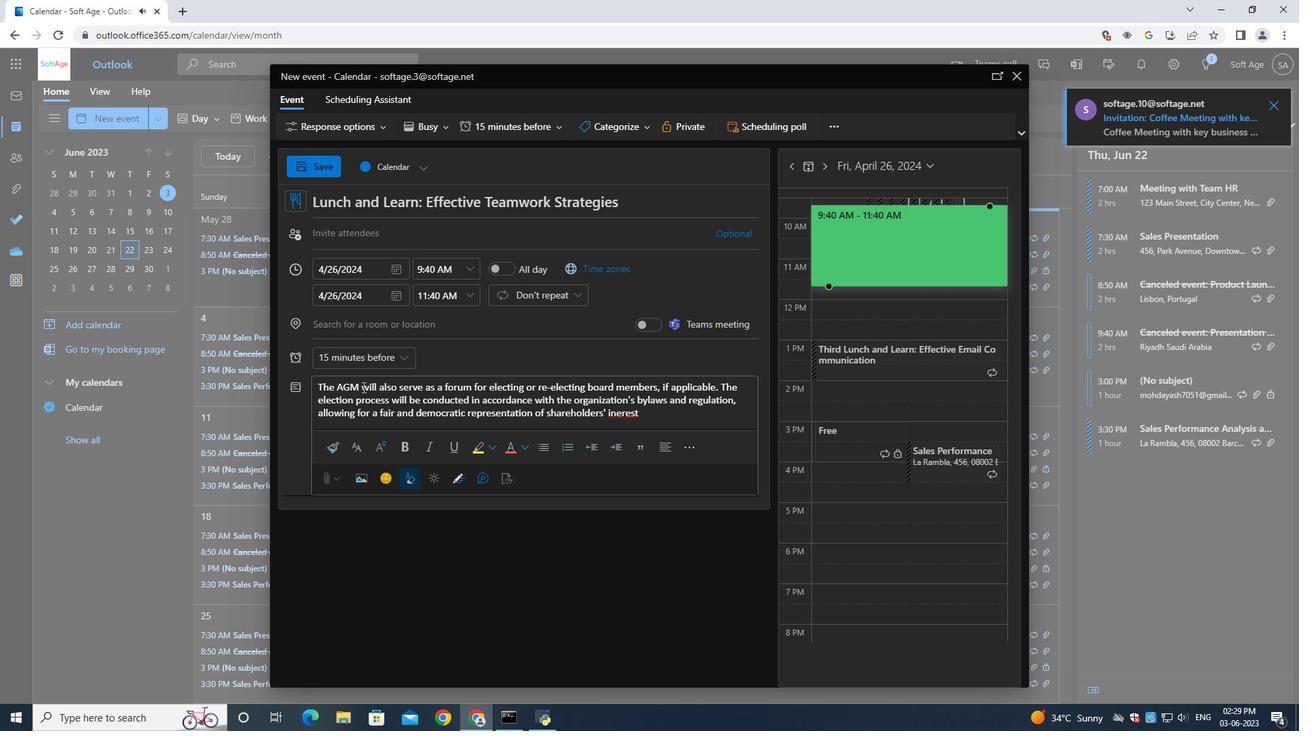 
Action: Mouse moved to (625, 123)
Screenshot: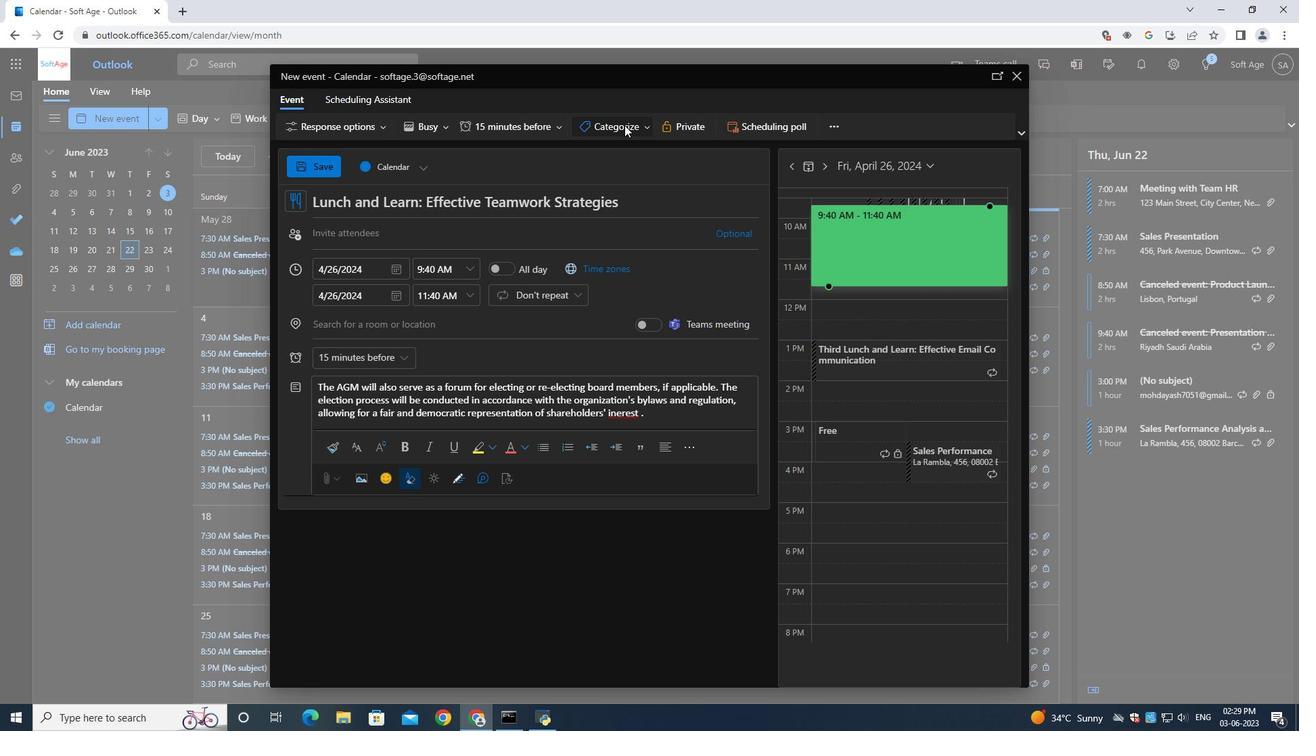 
Action: Mouse pressed left at (625, 123)
Screenshot: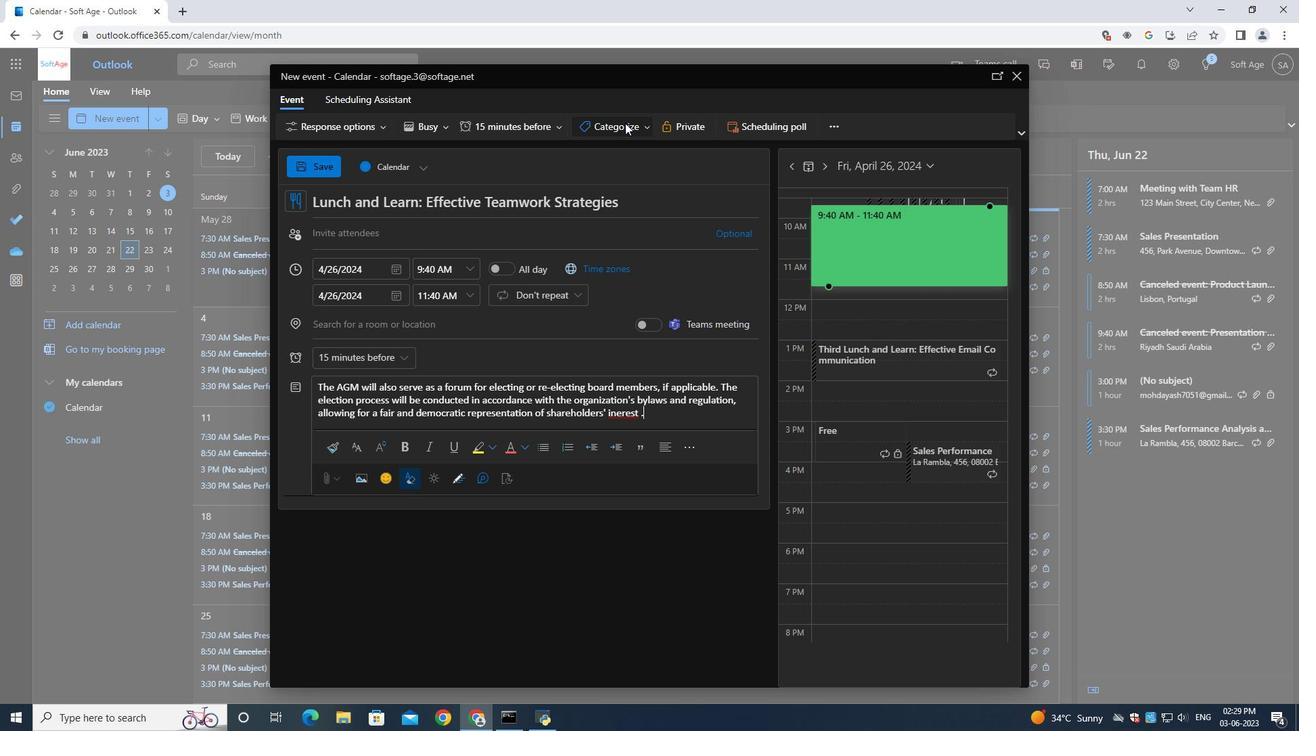 
Action: Mouse moved to (622, 192)
Screenshot: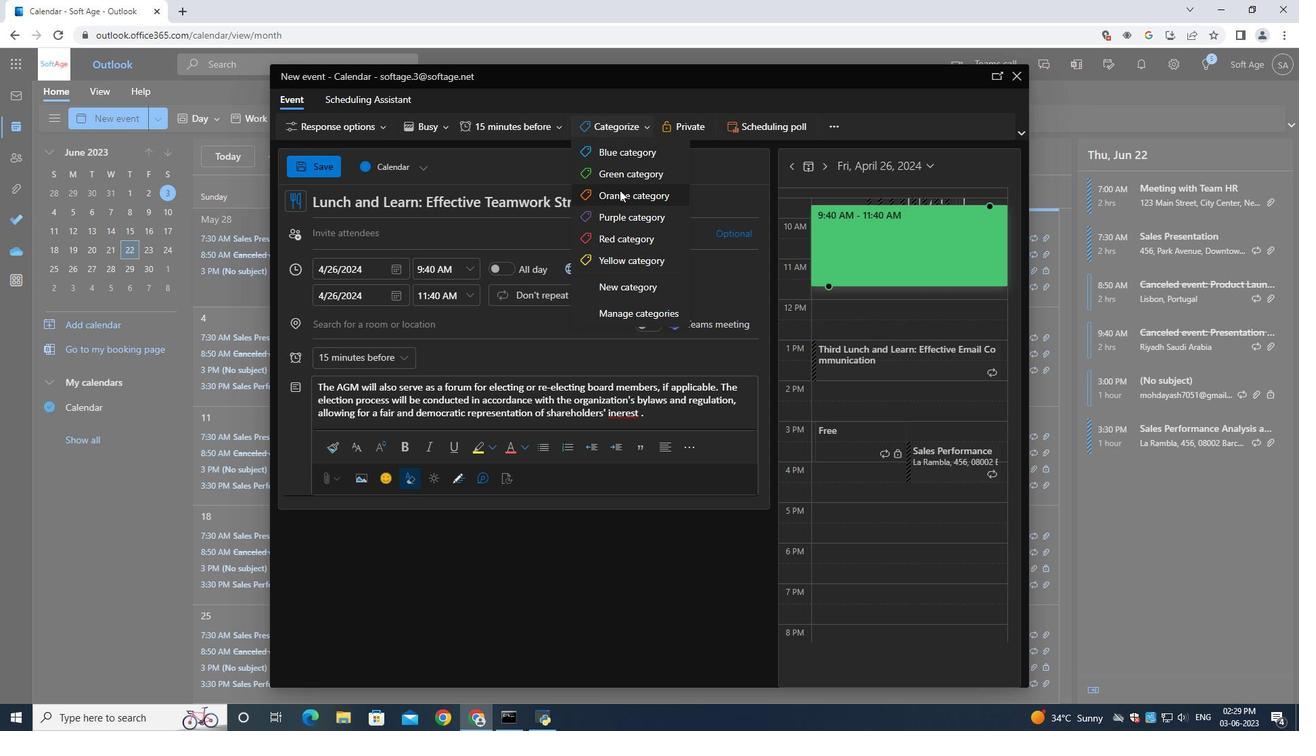 
Action: Mouse pressed left at (622, 192)
Screenshot: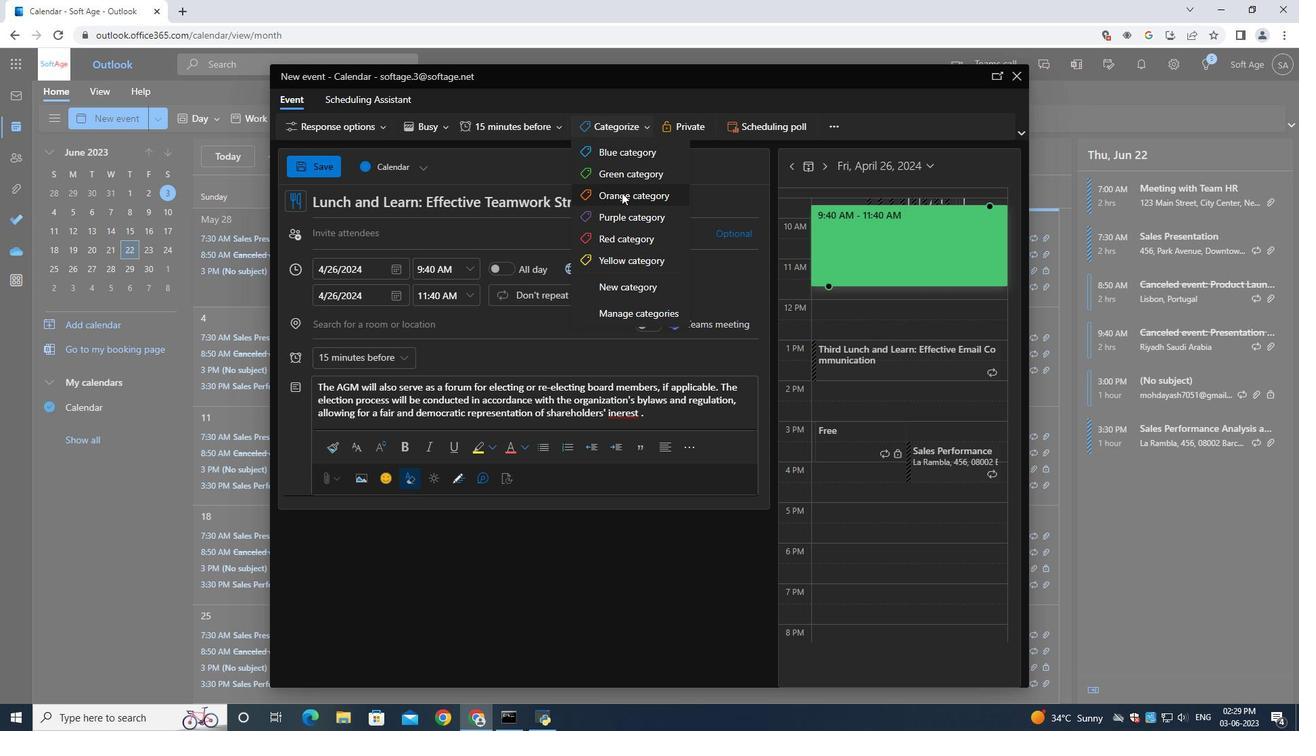 
Action: Mouse moved to (355, 327)
Screenshot: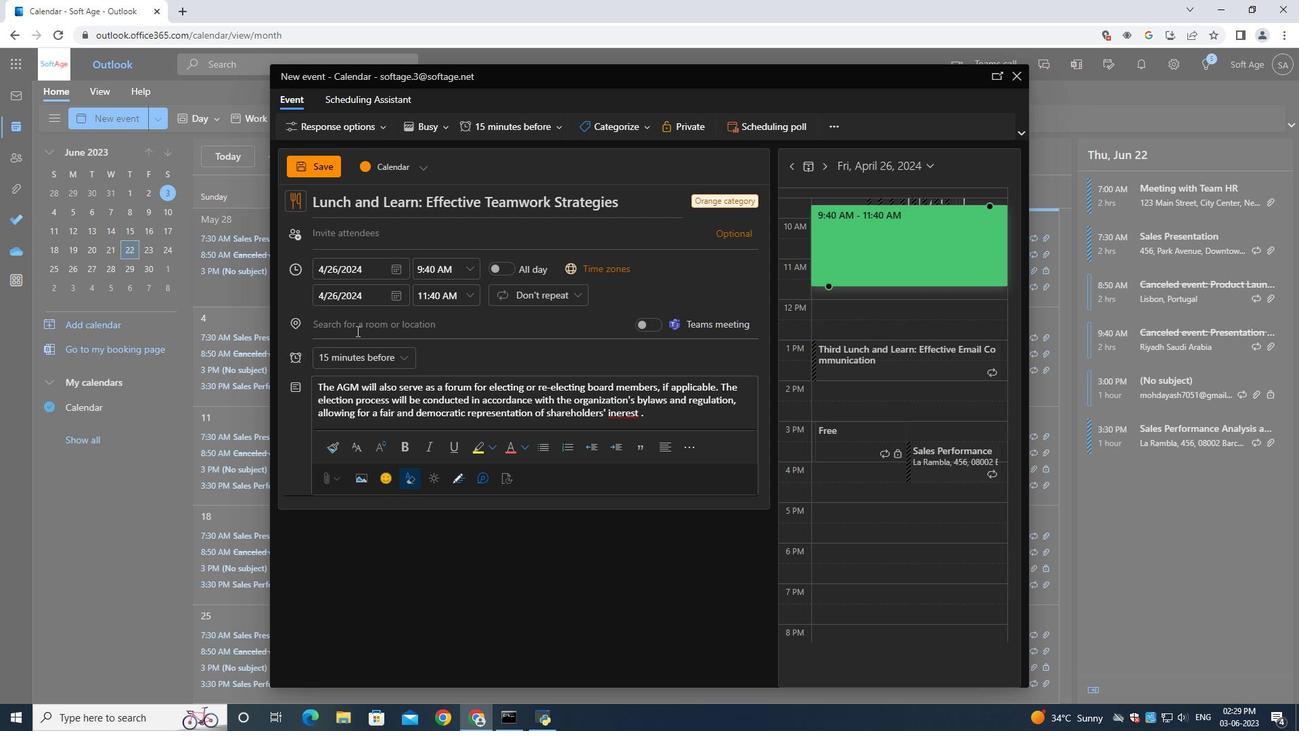 
Action: Mouse pressed left at (355, 327)
Screenshot: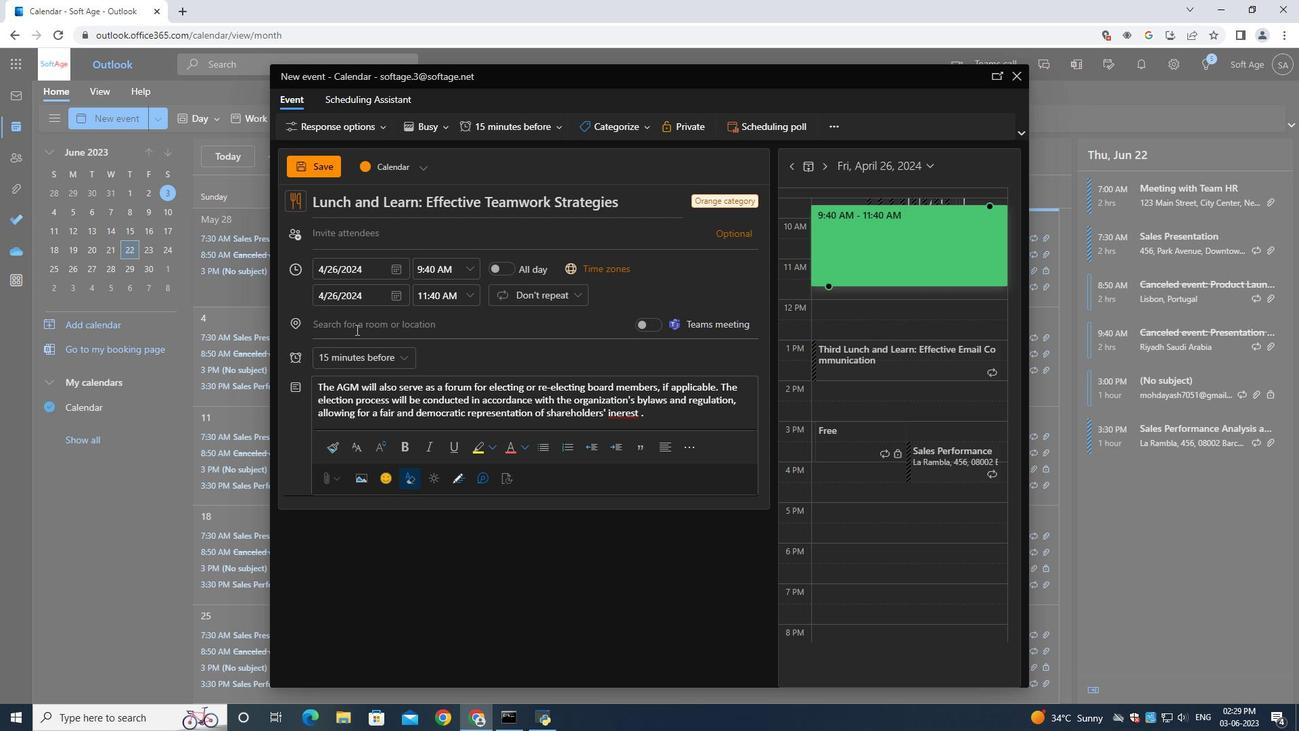 
Action: Key pressed <Key.shift>Emirates<Key.space>palace,<Key.space><Key.shift>Abu<Key.space><Key.shift>Dhabi<Key.space><Key.shift><Key.shift><Key.shift><Key.shift><Key.shift><Key.shift><Key.shift><Key.shift><Key.shift><Key.shift><Key.shift><Key.shift><Key.shift><Key.shift><Key.shift><Key.shift><Key.shift><Key.shift><Key.shift><Key.shift>United<Key.space><Key.shift>Arab<Key.space><Key.shift>Emirates
Screenshot: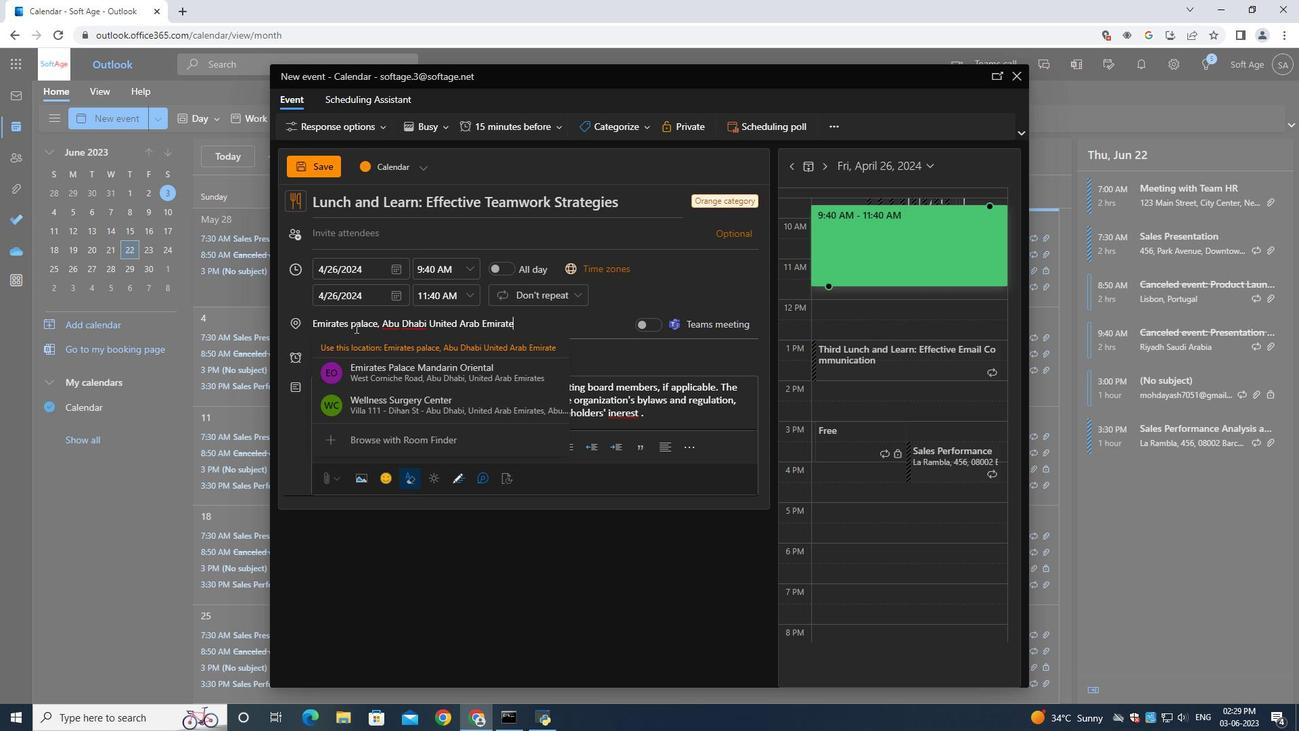 
Action: Mouse moved to (396, 240)
Screenshot: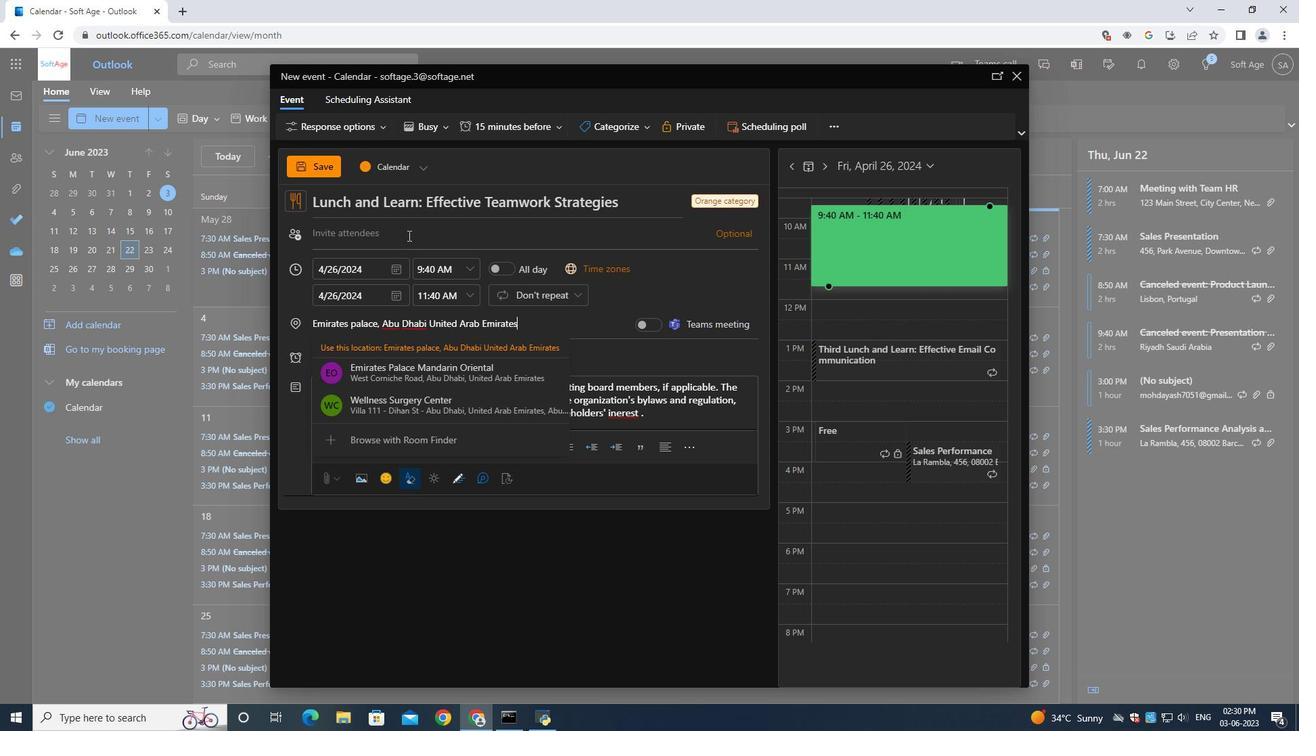
Action: Mouse pressed left at (396, 240)
Screenshot: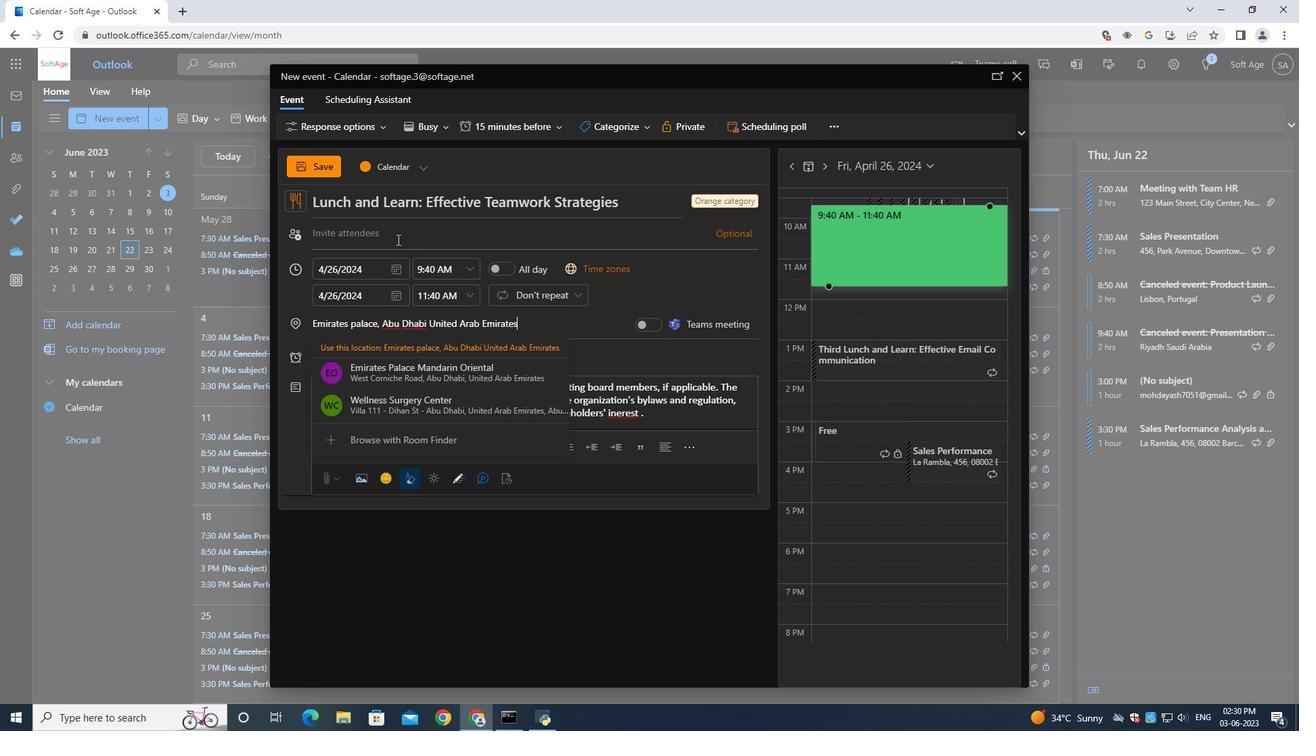 
Action: Key pressed softage.7<Key.shift>@softage.net
Screenshot: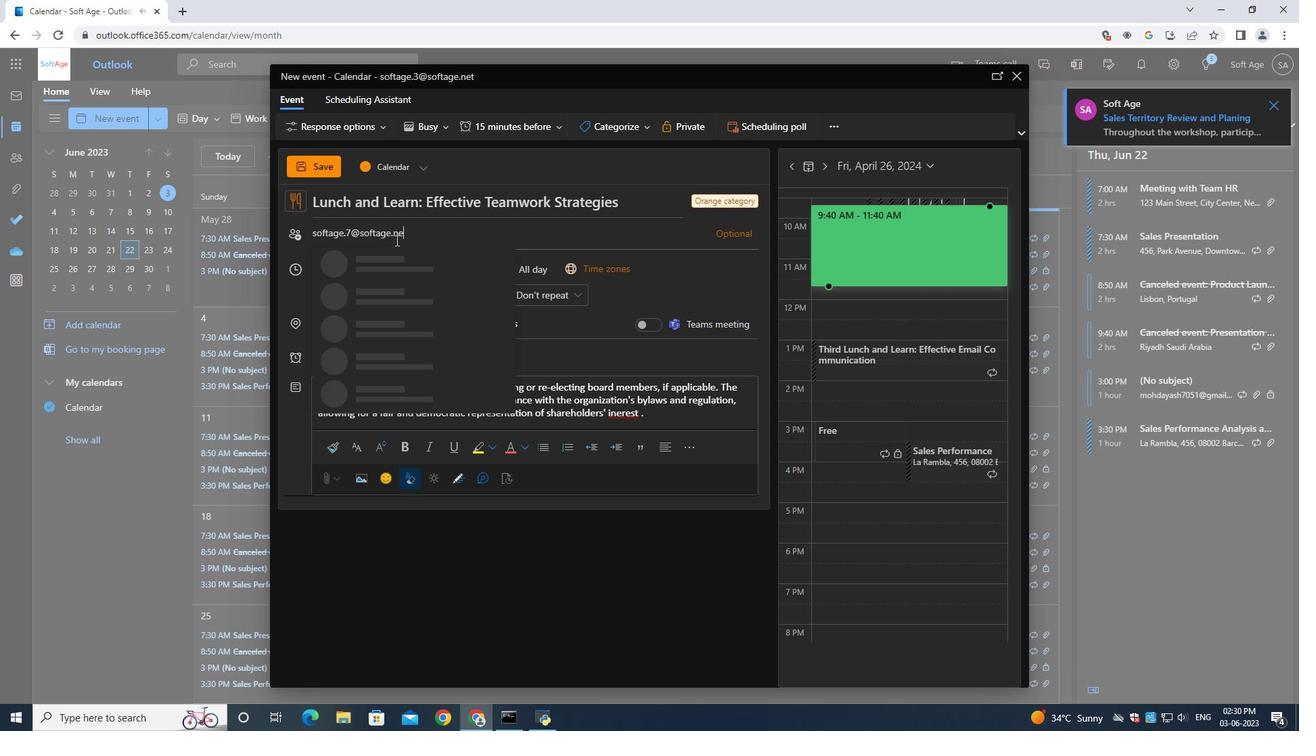 
Action: Mouse moved to (427, 266)
Screenshot: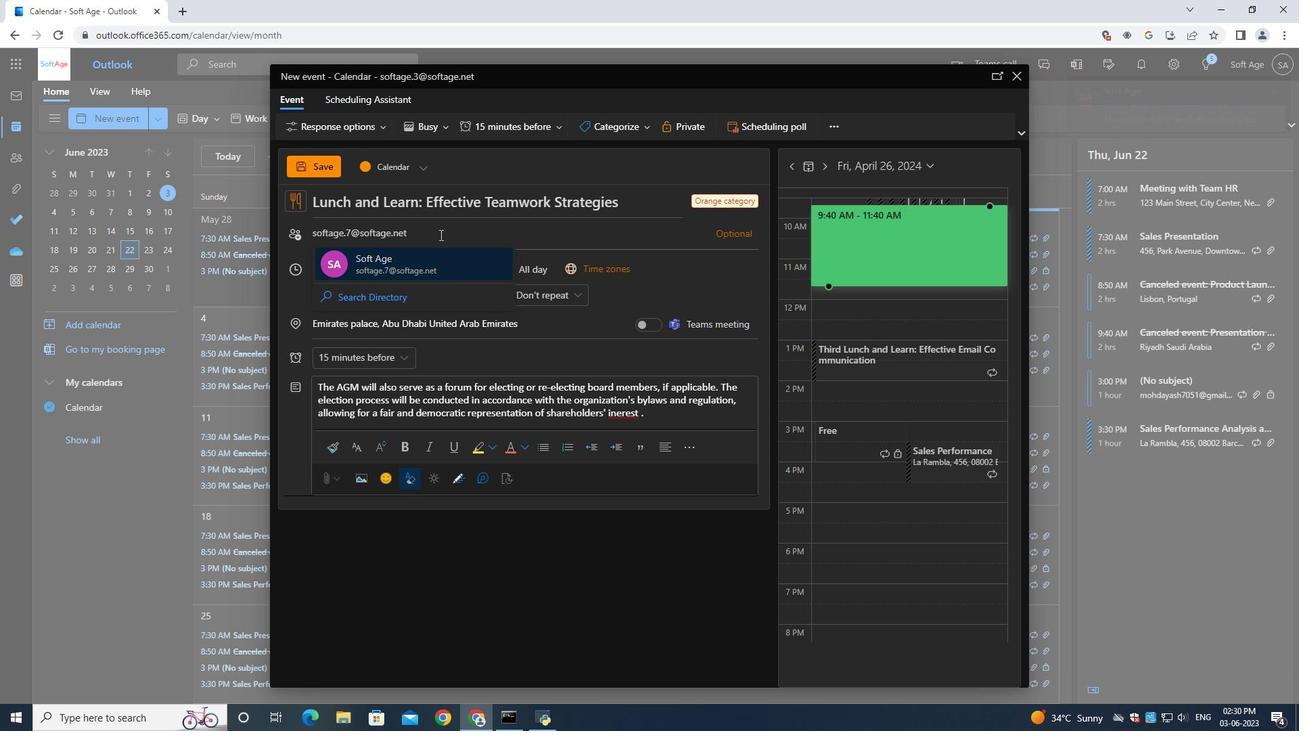 
Action: Mouse pressed left at (427, 266)
Screenshot: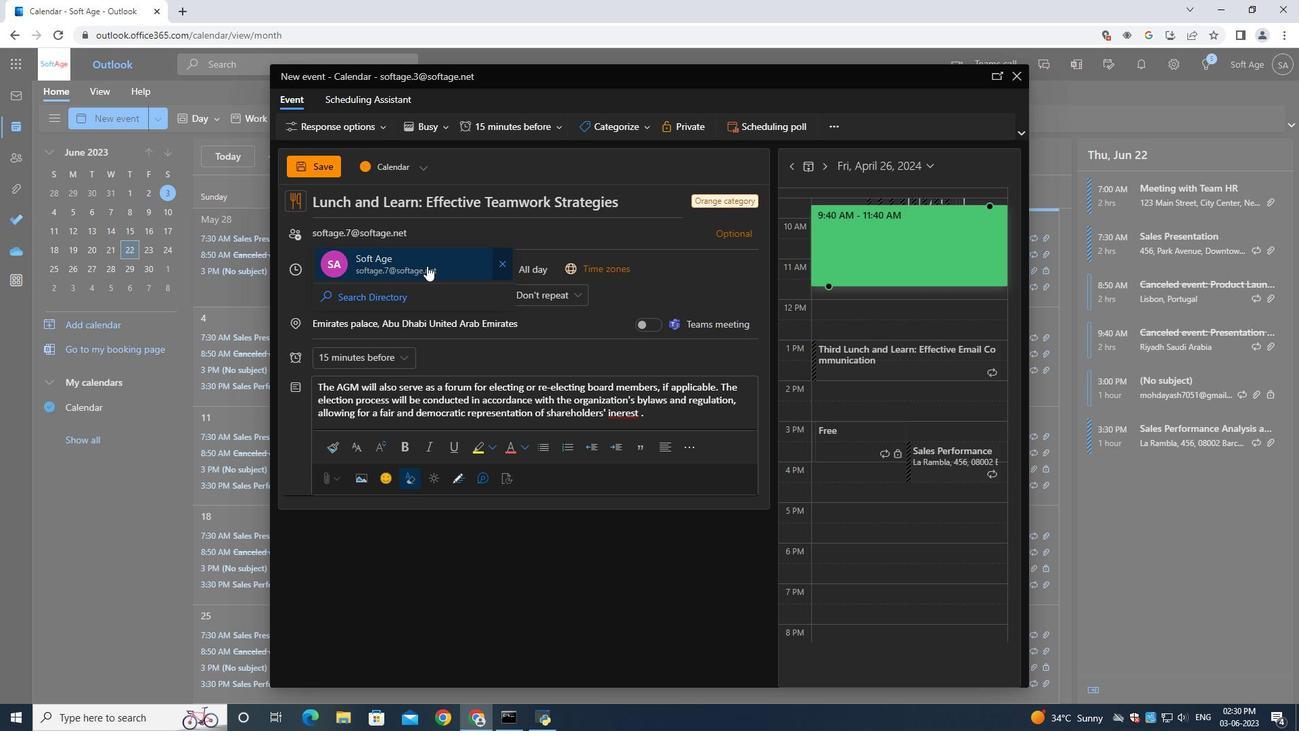 
Action: Mouse moved to (450, 240)
Screenshot: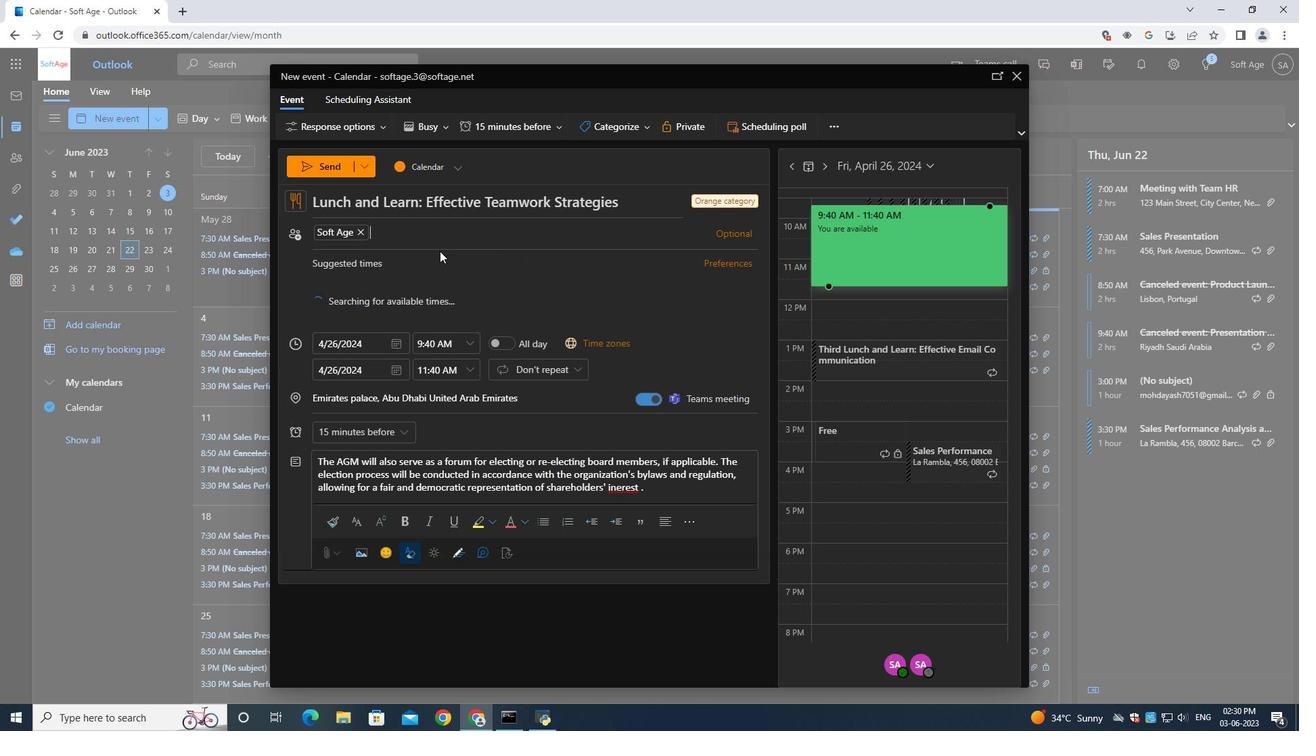 
Action: Mouse pressed left at (450, 240)
Screenshot: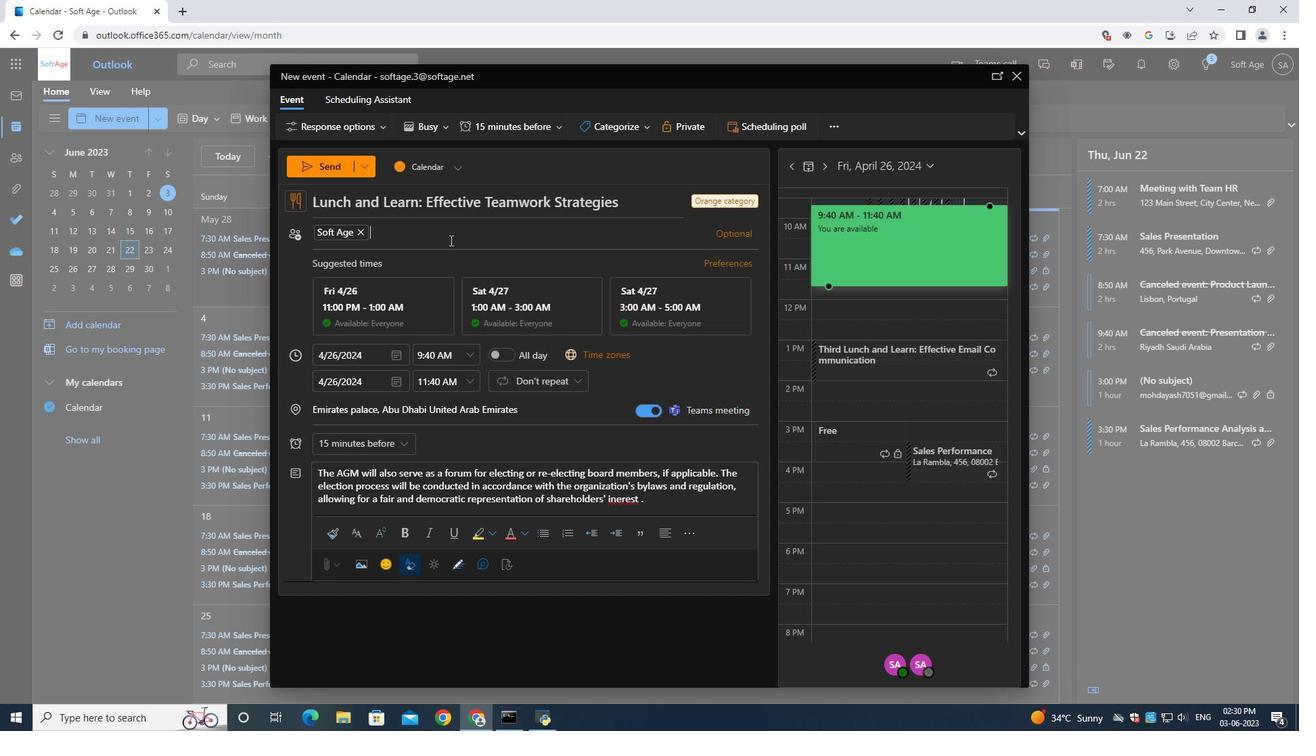 
Action: Key pressed softage.8<Key.shift>@softage.net
Screenshot: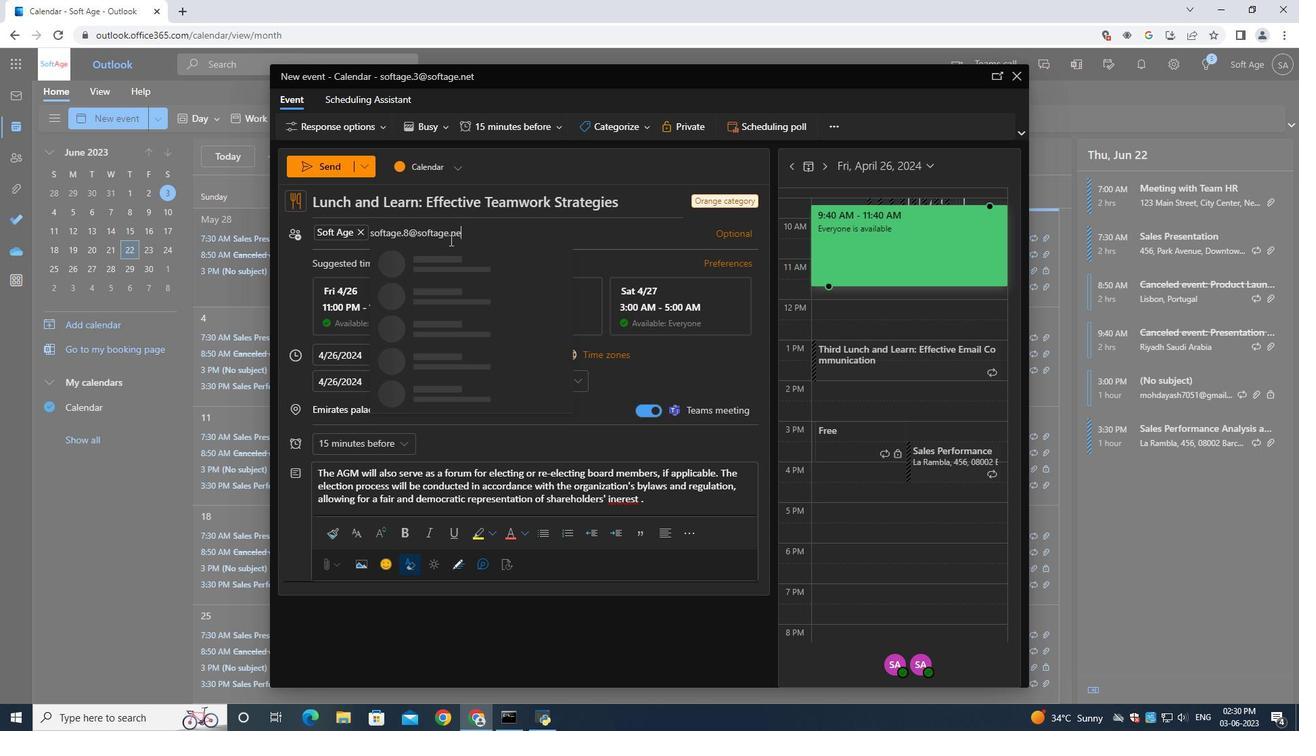 
Action: Mouse moved to (454, 257)
Screenshot: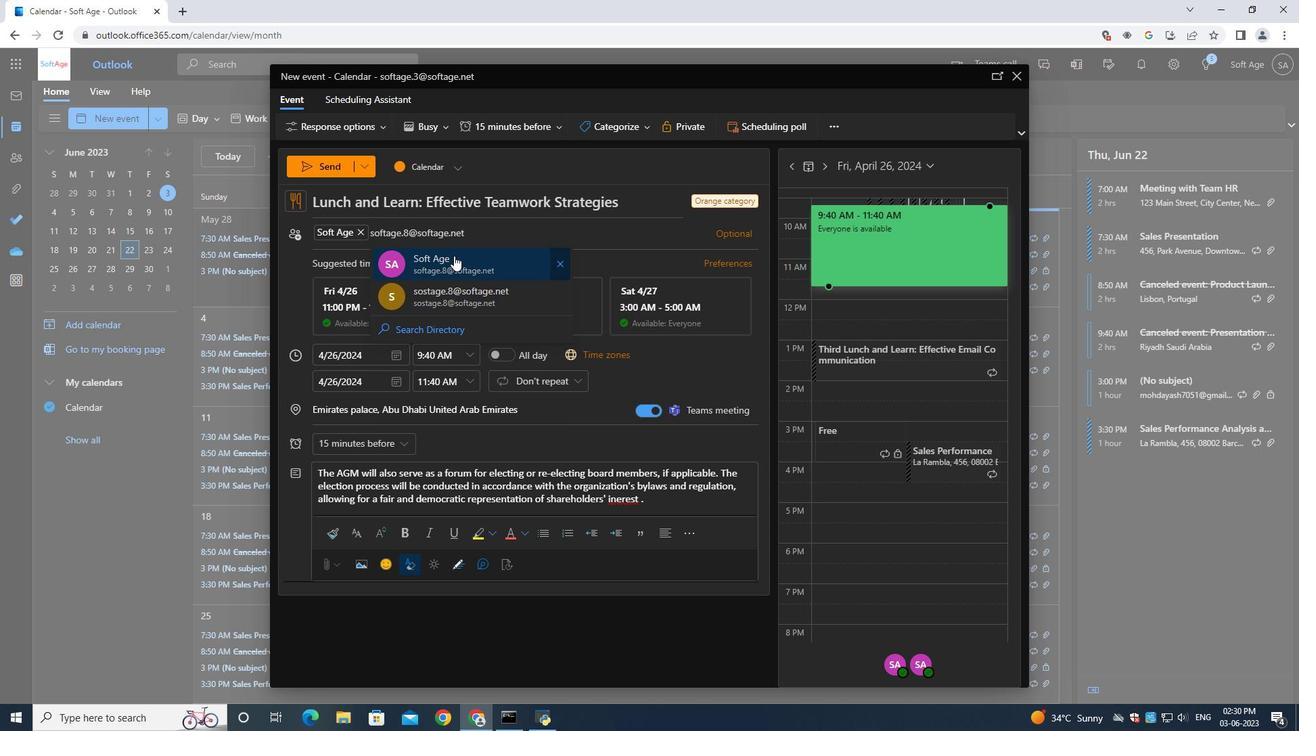 
Action: Mouse pressed left at (454, 257)
Screenshot: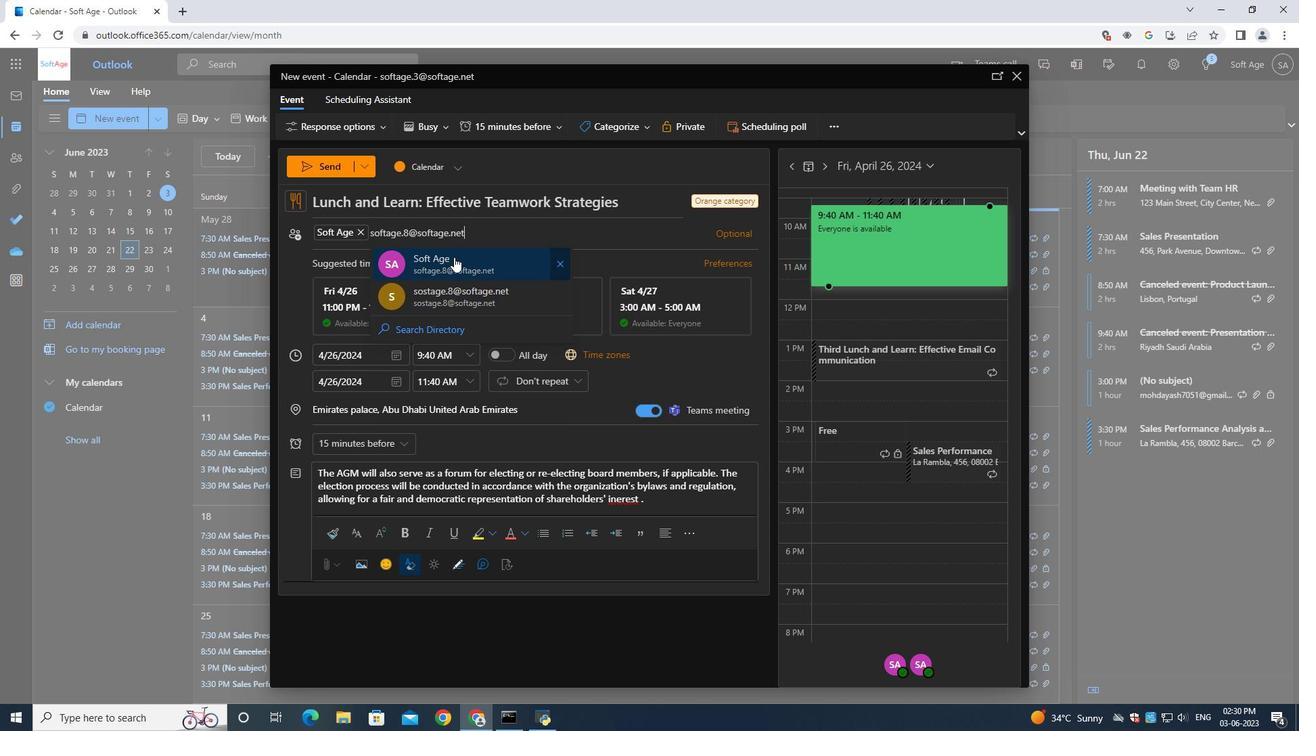 
Action: Mouse moved to (381, 448)
Screenshot: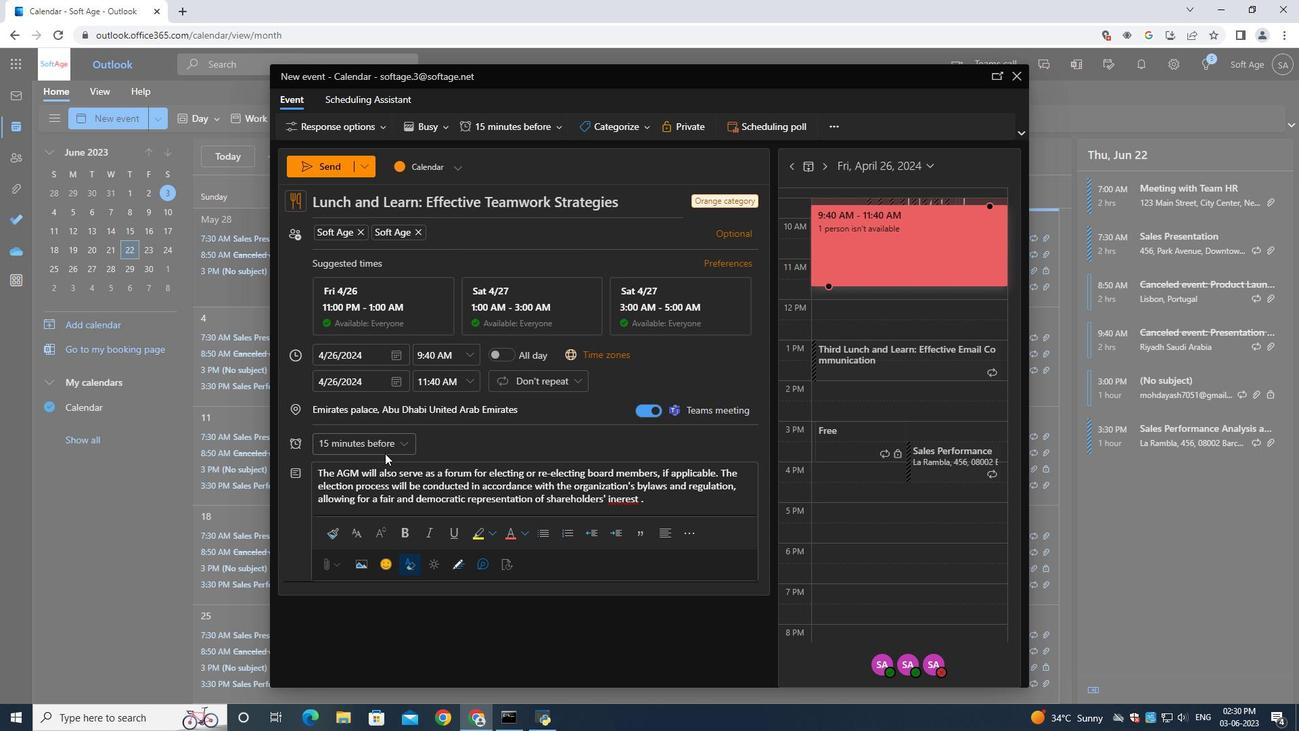 
Action: Mouse pressed left at (381, 448)
Screenshot: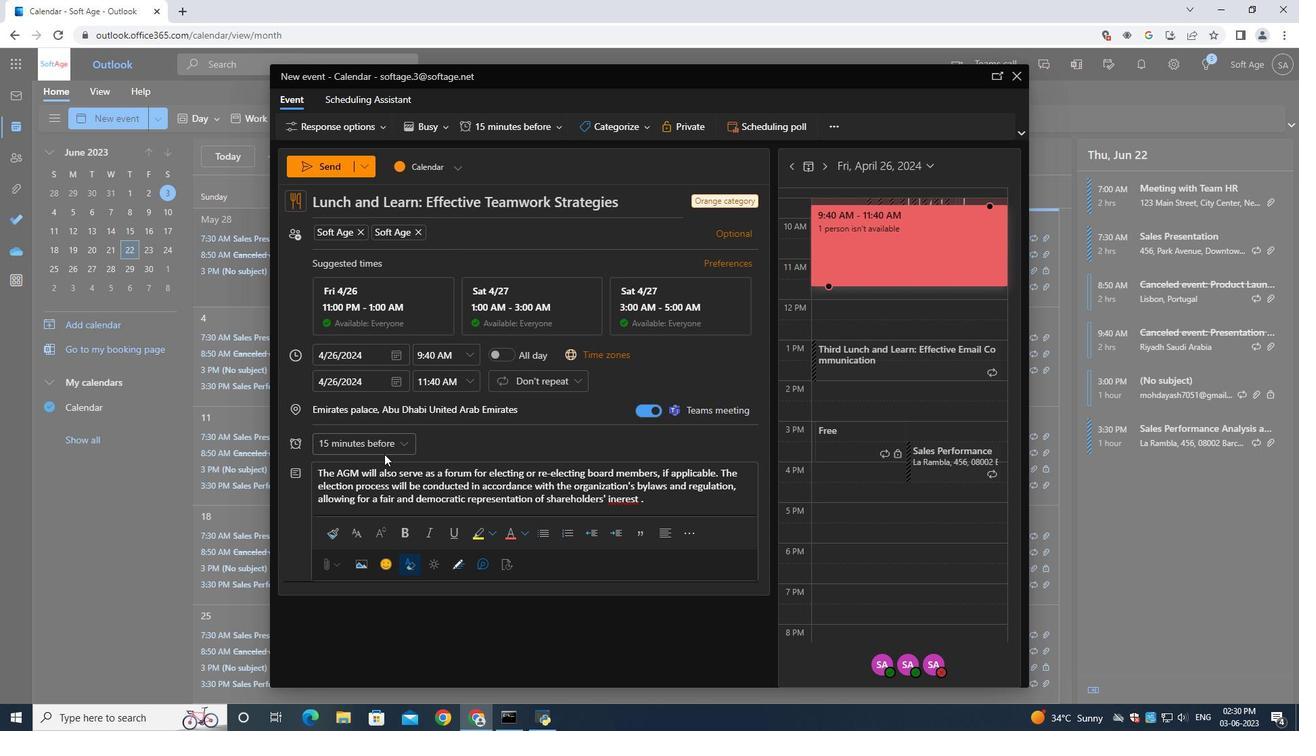 
Action: Mouse moved to (362, 276)
Screenshot: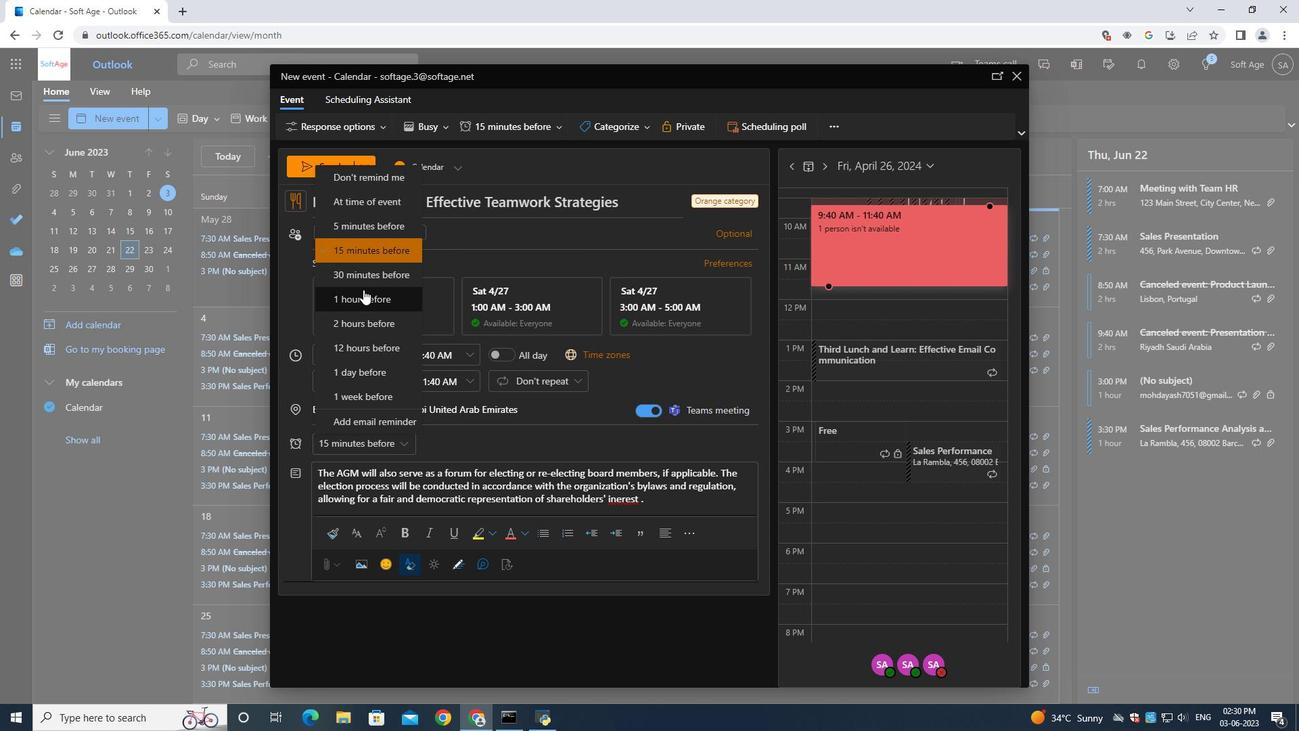 
Action: Mouse pressed left at (362, 276)
Screenshot: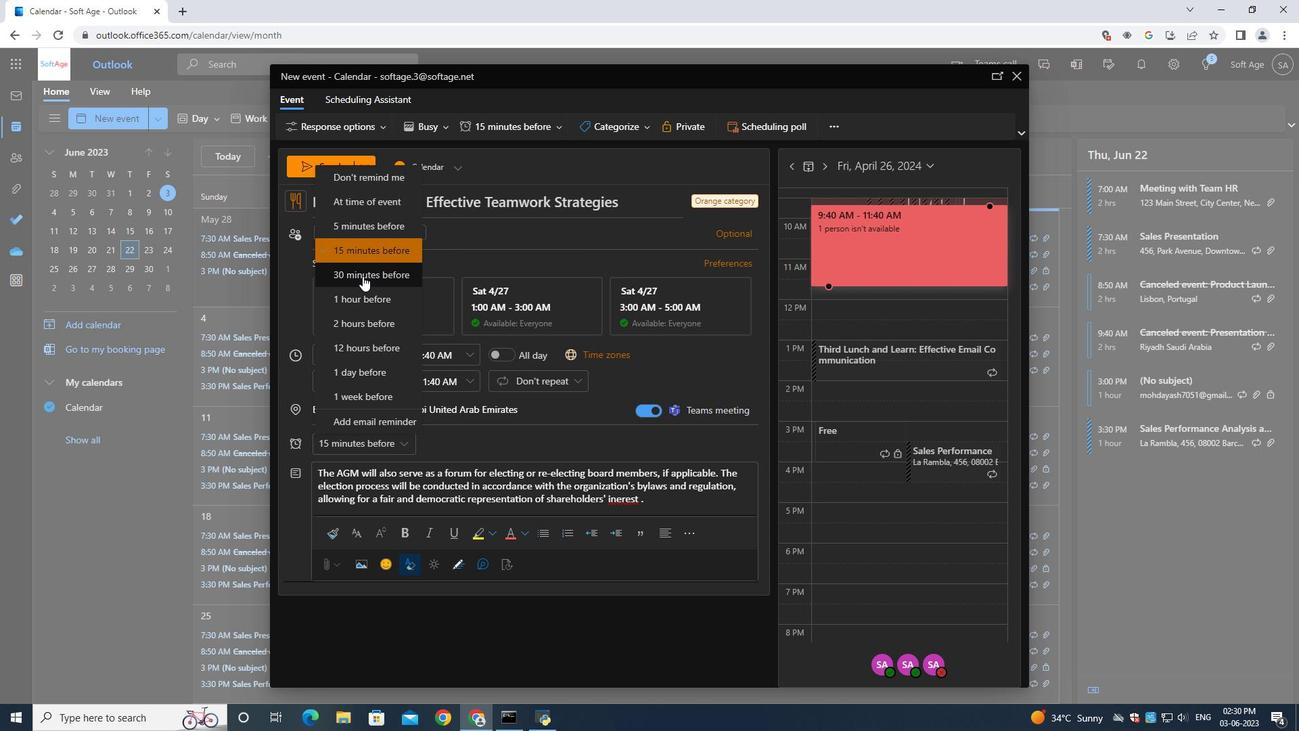
Action: Mouse moved to (327, 168)
Screenshot: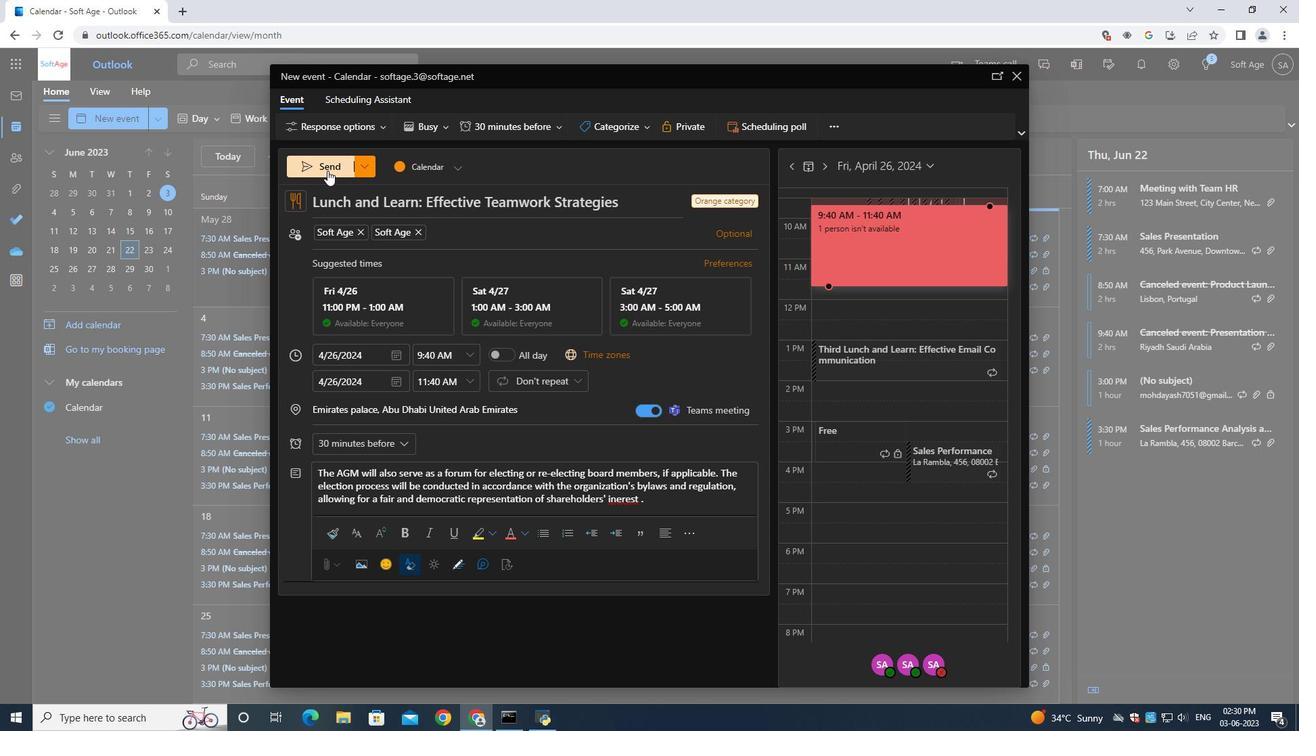 
Action: Mouse pressed left at (327, 168)
Screenshot: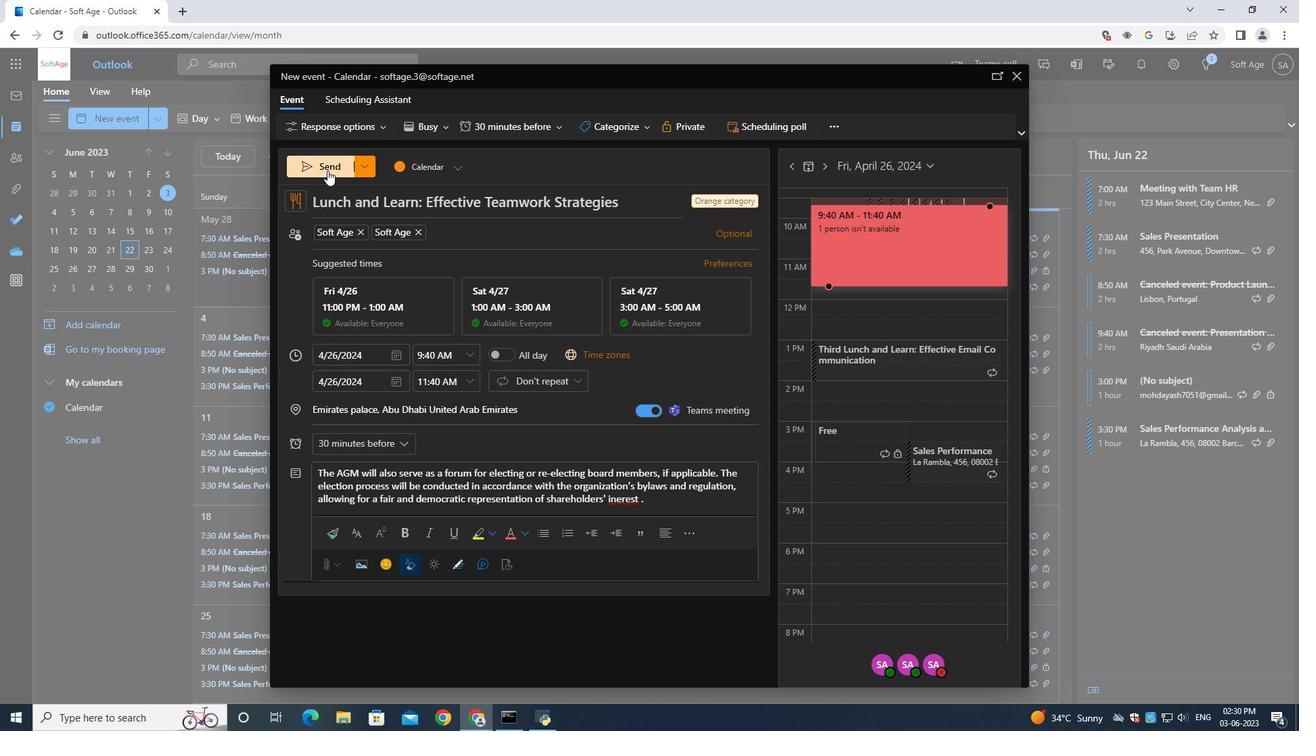
Action: Mouse moved to (327, 167)
Screenshot: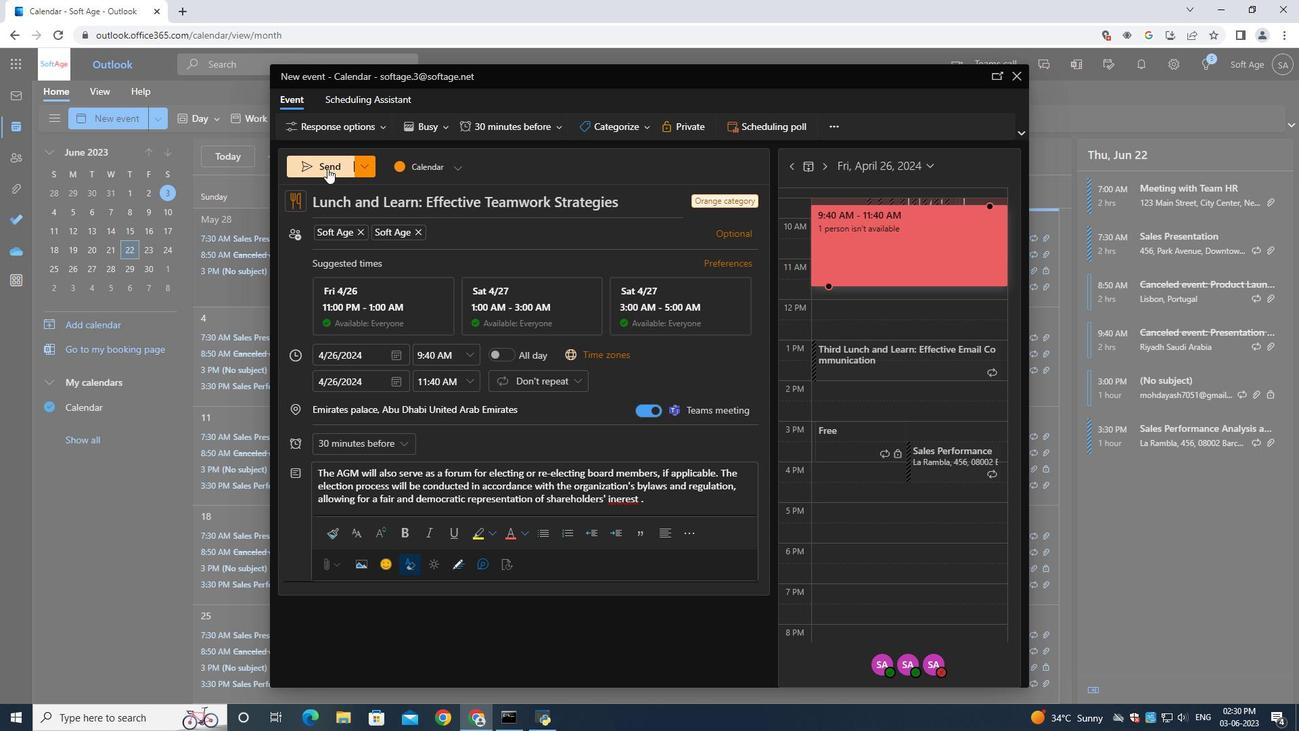 
